 Task: Look for space in Ironville, United States from 12th July, 2023 to 16th July, 2023 for 8 adults in price range Rs.10000 to Rs.16000. Place can be private room with 8 bedrooms having 8 beds and 8 bathrooms. Property type can be house, flat, guest house. Amenities needed are: wifi, TV, free parkinig on premises, gym, breakfast. Booking option can be shelf check-in. Required host language is English.
Action: Mouse moved to (403, 101)
Screenshot: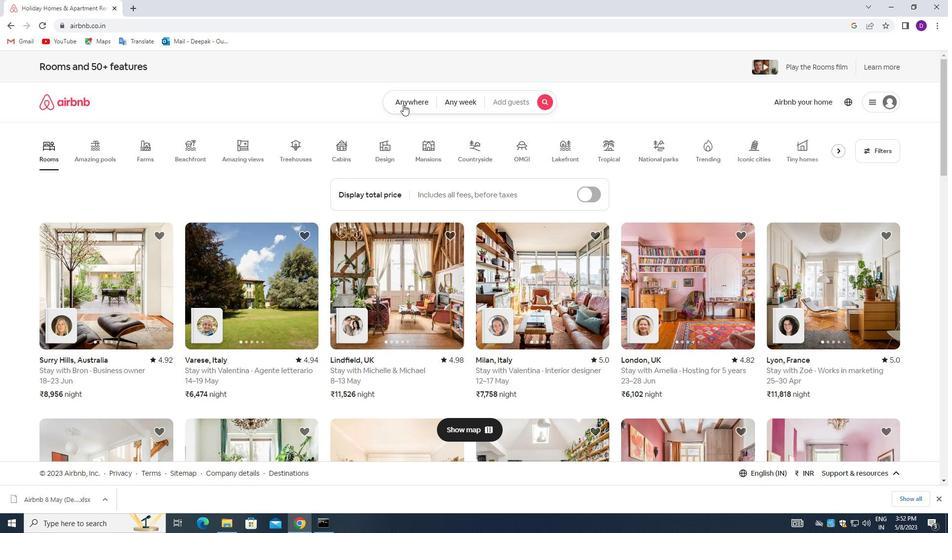 
Action: Mouse pressed left at (403, 101)
Screenshot: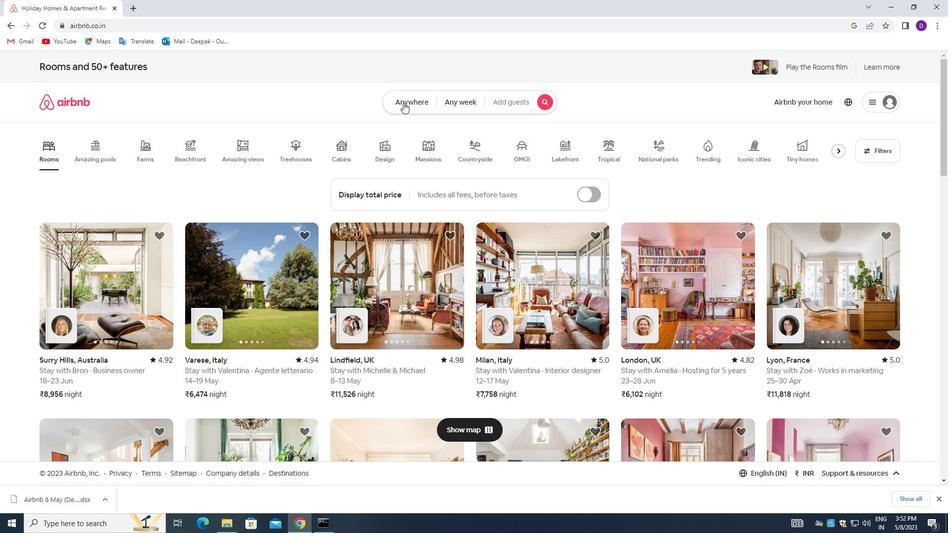 
Action: Mouse moved to (351, 143)
Screenshot: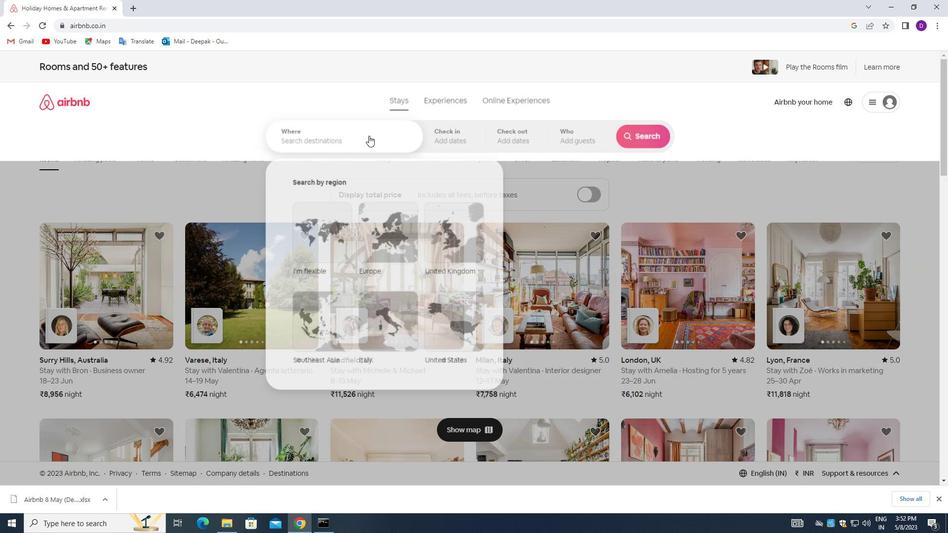 
Action: Mouse pressed left at (351, 143)
Screenshot: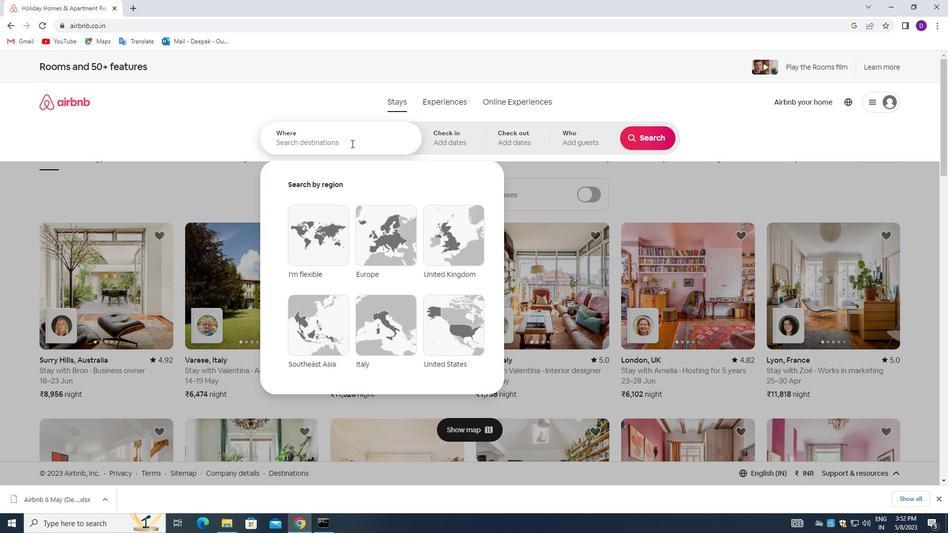 
Action: Mouse moved to (206, 184)
Screenshot: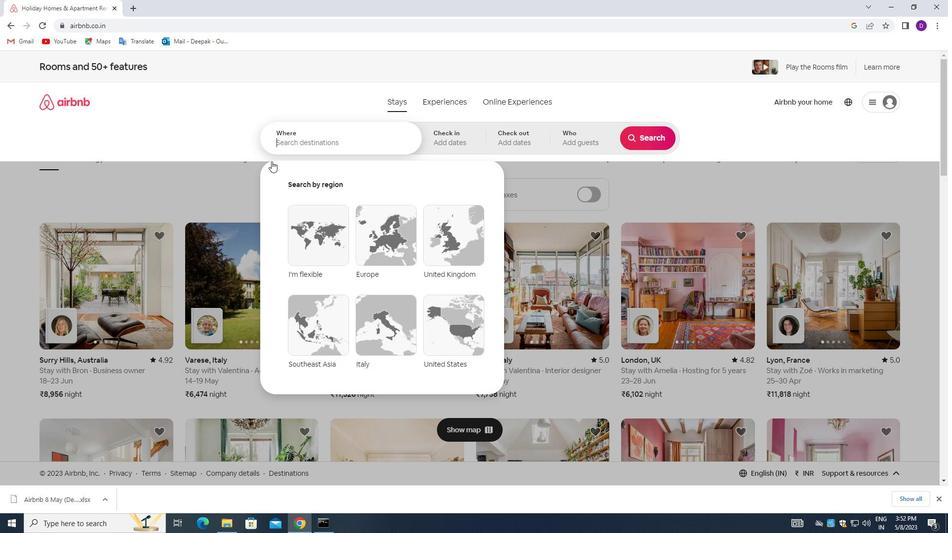 
Action: Key pressed <Key.shift>IRONVILLE,<Key.space><Key.shift>UNITED<Key.space><Key.shift_r>STATES<Key.enter>
Screenshot: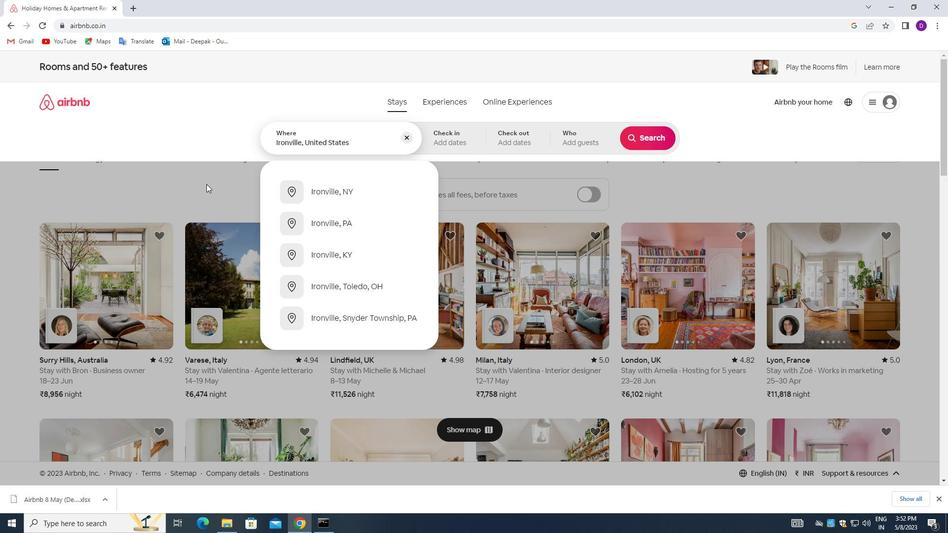 
Action: Mouse moved to (647, 217)
Screenshot: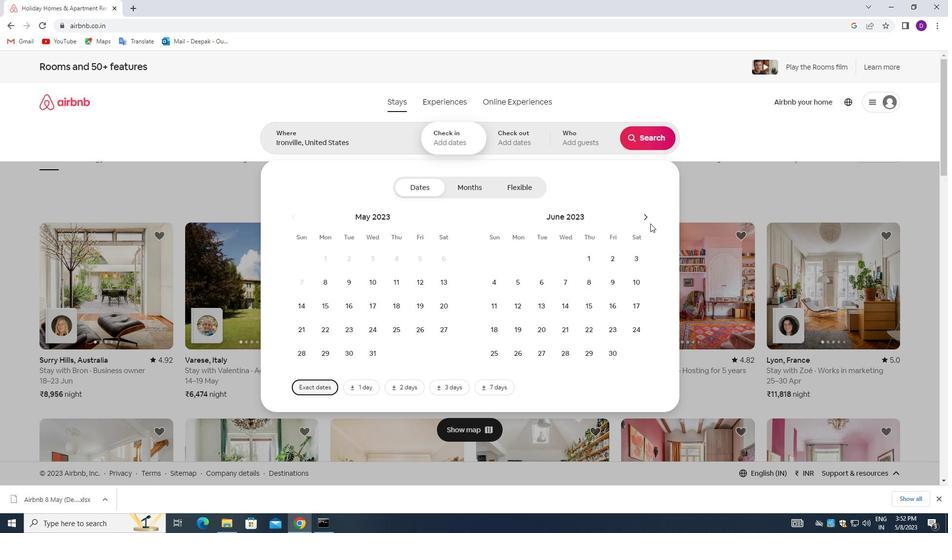 
Action: Mouse pressed left at (647, 217)
Screenshot: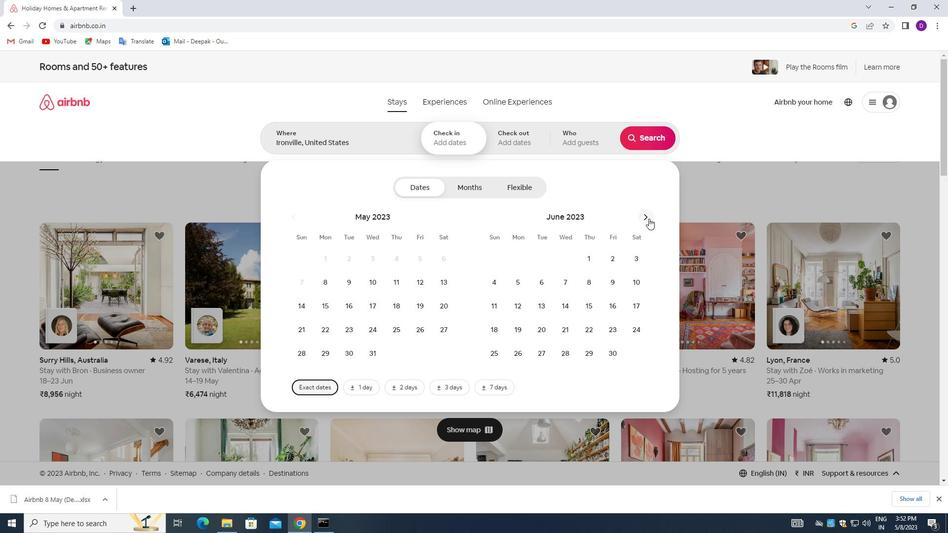 
Action: Mouse moved to (562, 304)
Screenshot: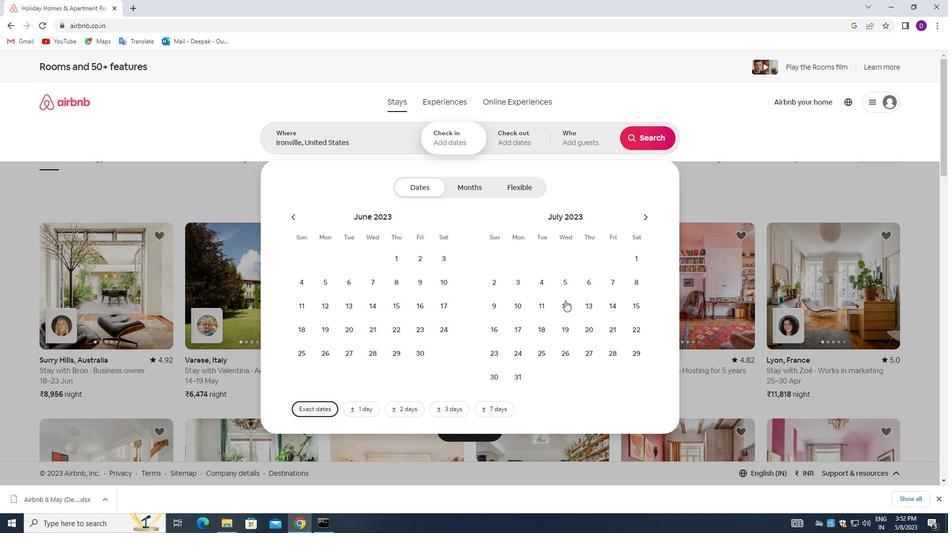 
Action: Mouse pressed left at (562, 304)
Screenshot: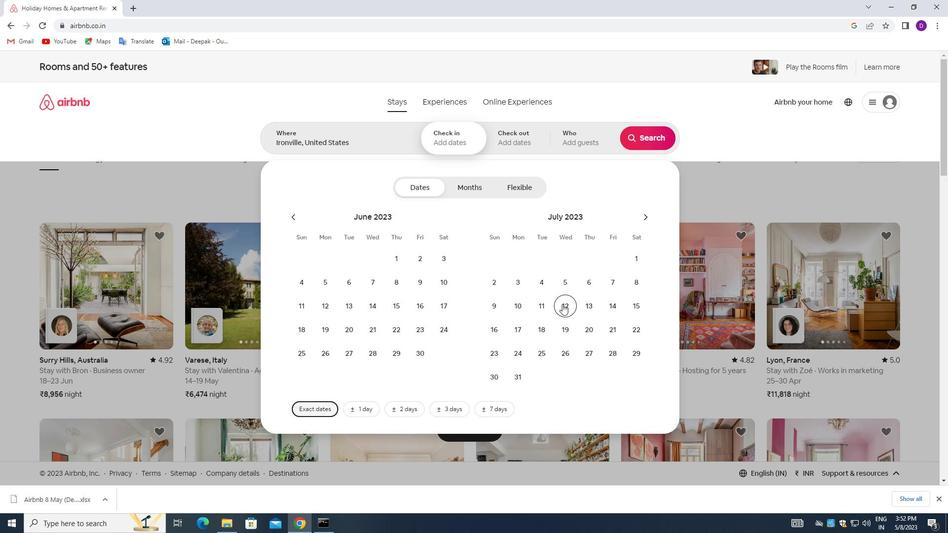 
Action: Mouse moved to (500, 327)
Screenshot: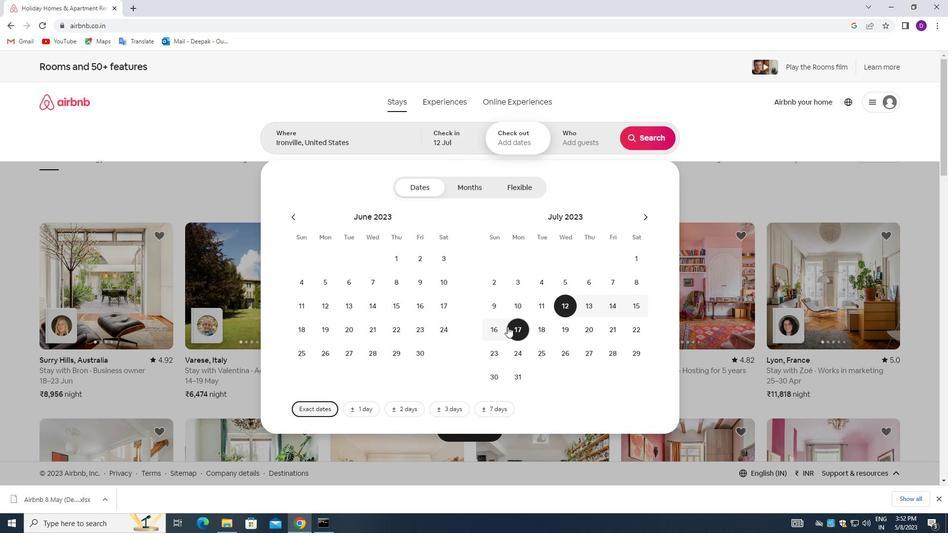
Action: Mouse pressed left at (500, 327)
Screenshot: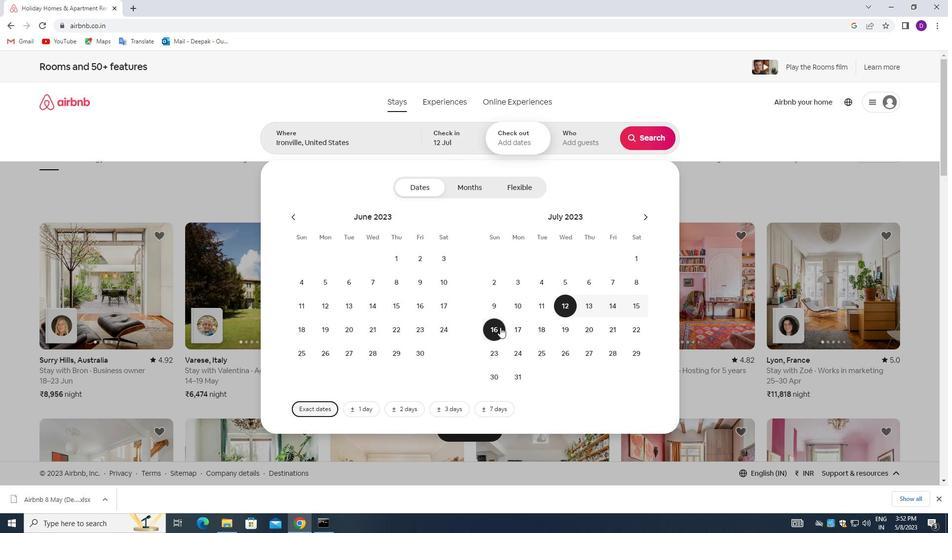 
Action: Mouse moved to (566, 141)
Screenshot: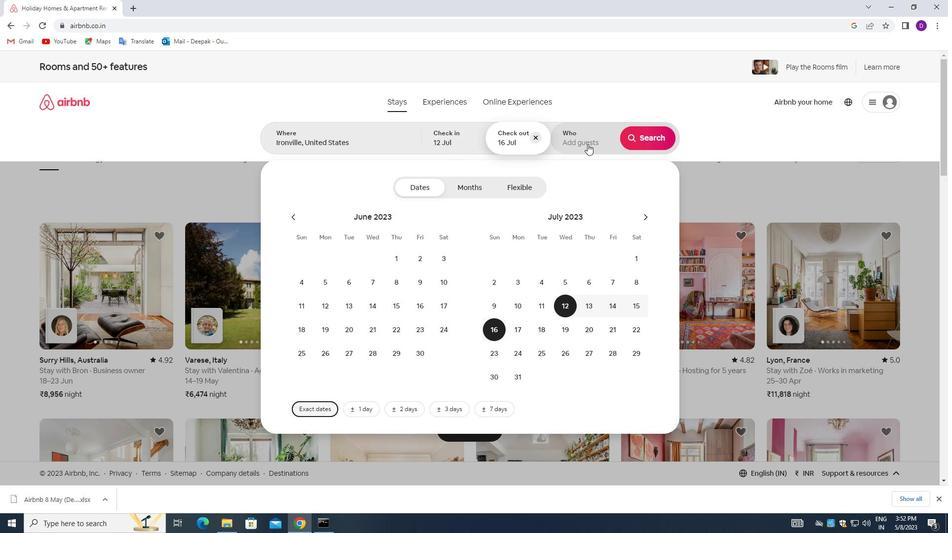 
Action: Mouse pressed left at (566, 141)
Screenshot: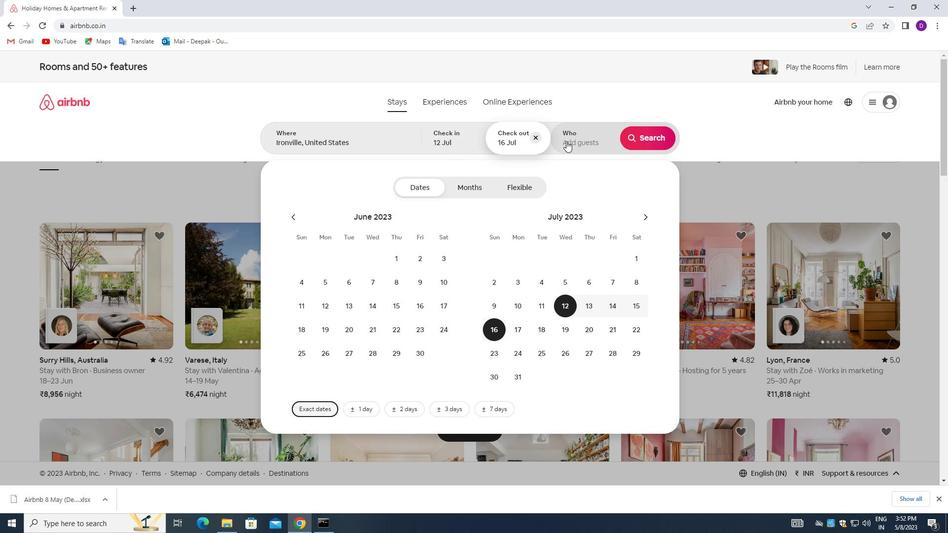 
Action: Mouse moved to (648, 190)
Screenshot: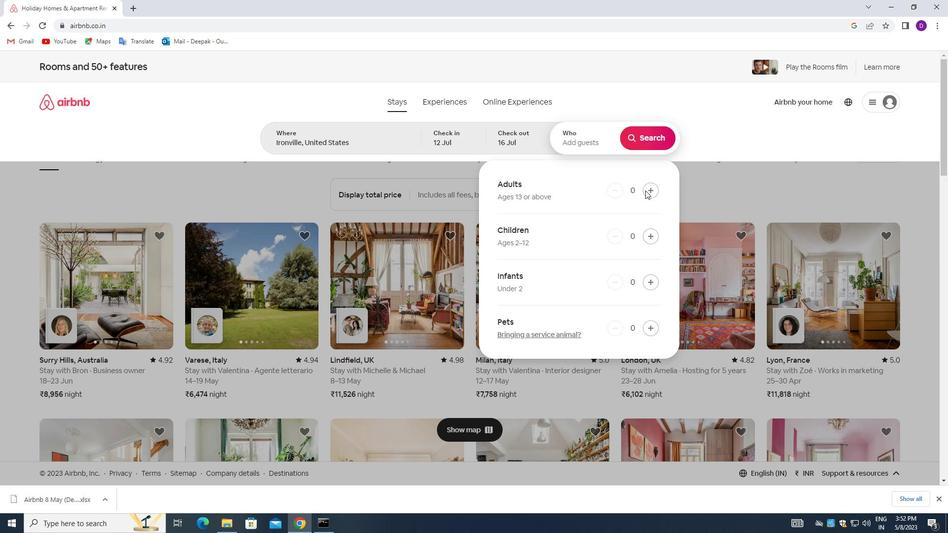 
Action: Mouse pressed left at (648, 190)
Screenshot: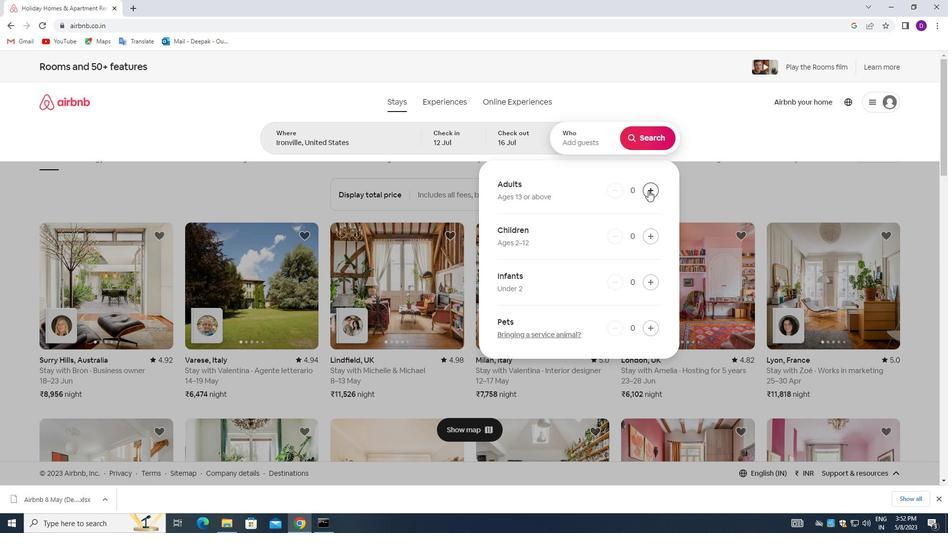 
Action: Mouse pressed left at (648, 190)
Screenshot: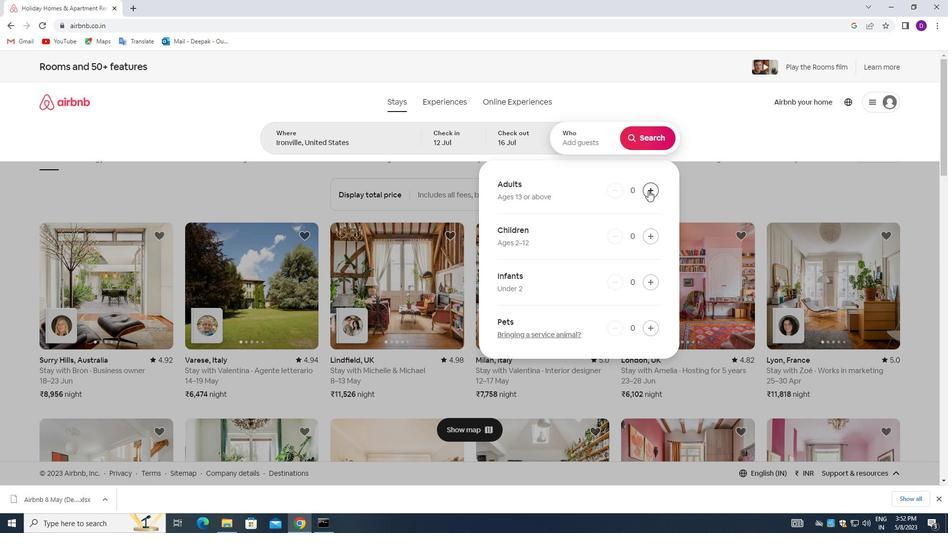 
Action: Mouse pressed left at (648, 190)
Screenshot: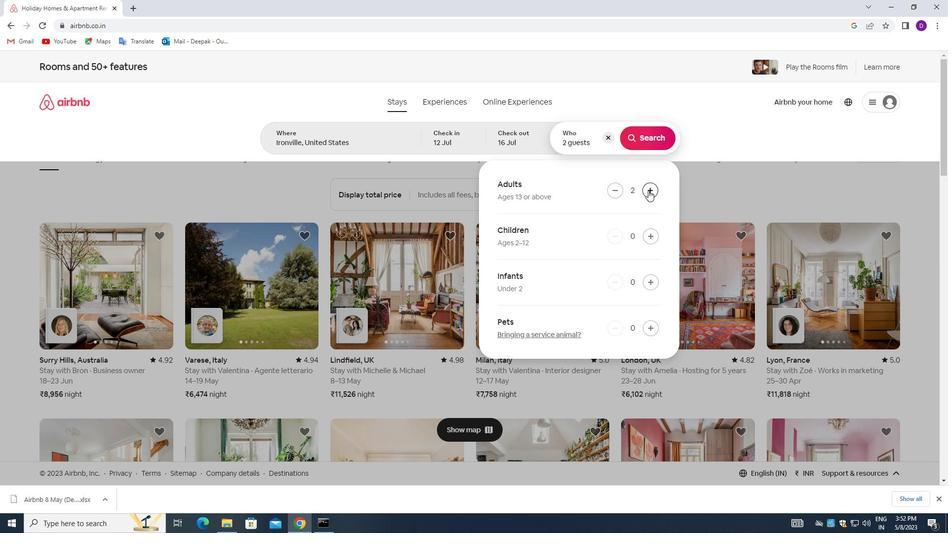 
Action: Mouse pressed left at (648, 190)
Screenshot: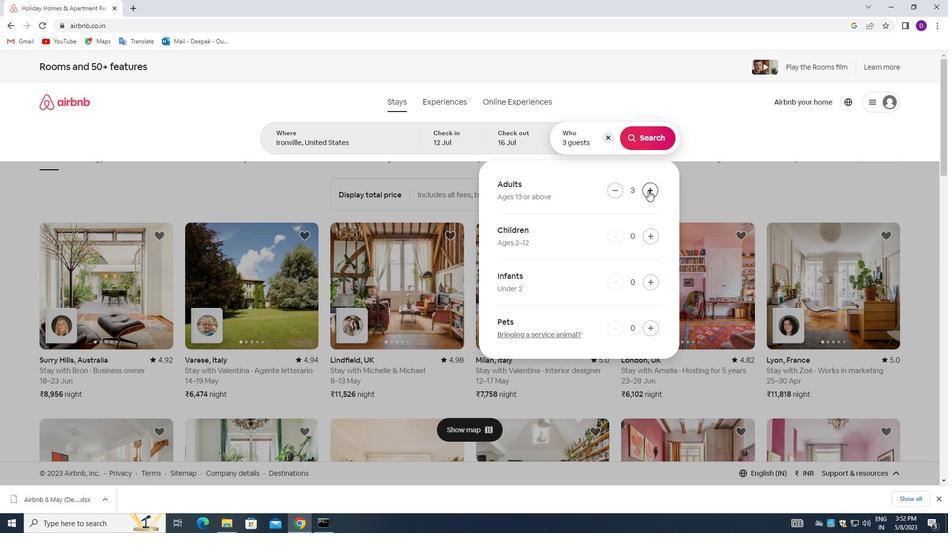 
Action: Mouse pressed left at (648, 190)
Screenshot: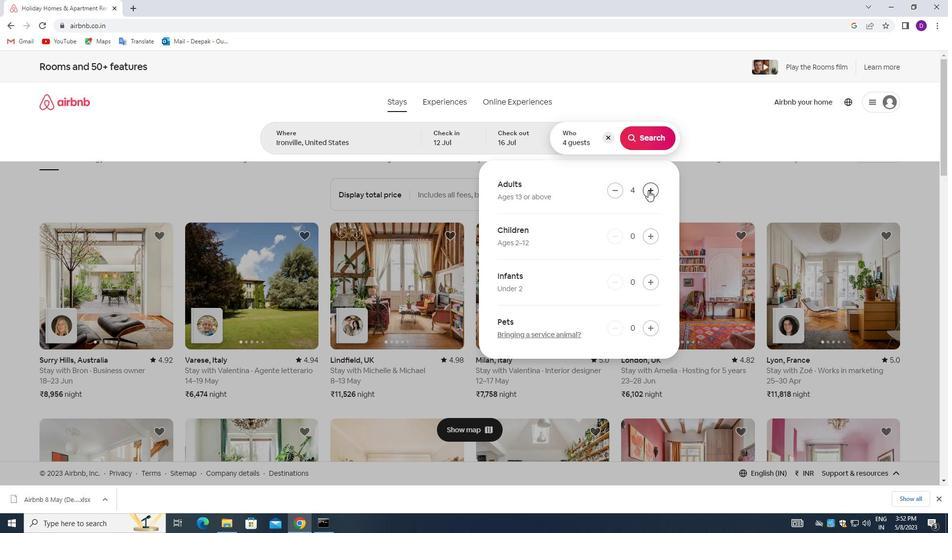 
Action: Mouse pressed left at (648, 190)
Screenshot: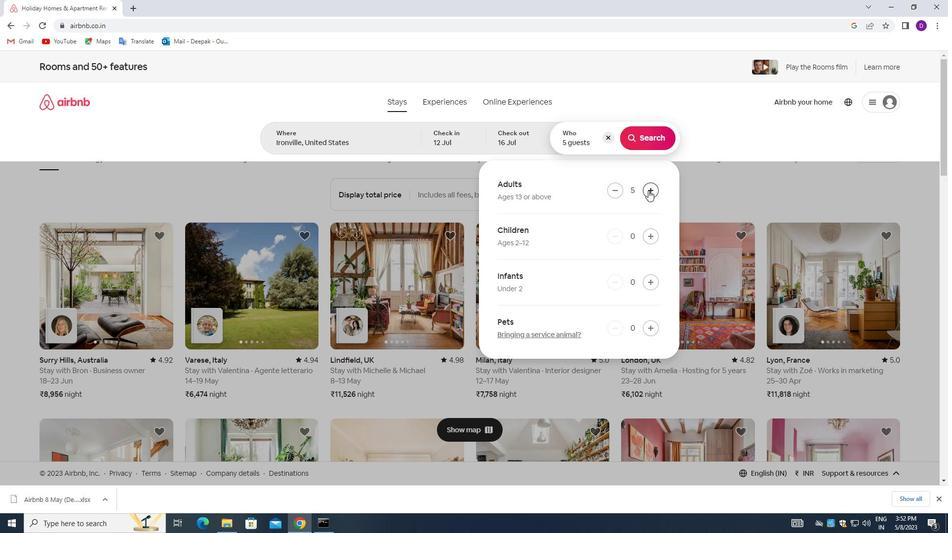 
Action: Mouse pressed left at (648, 190)
Screenshot: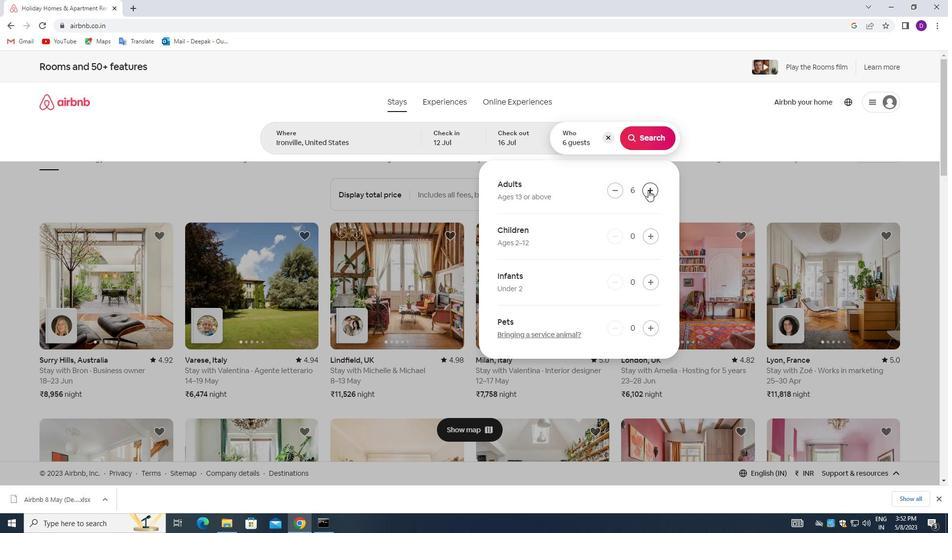 
Action: Mouse pressed left at (648, 190)
Screenshot: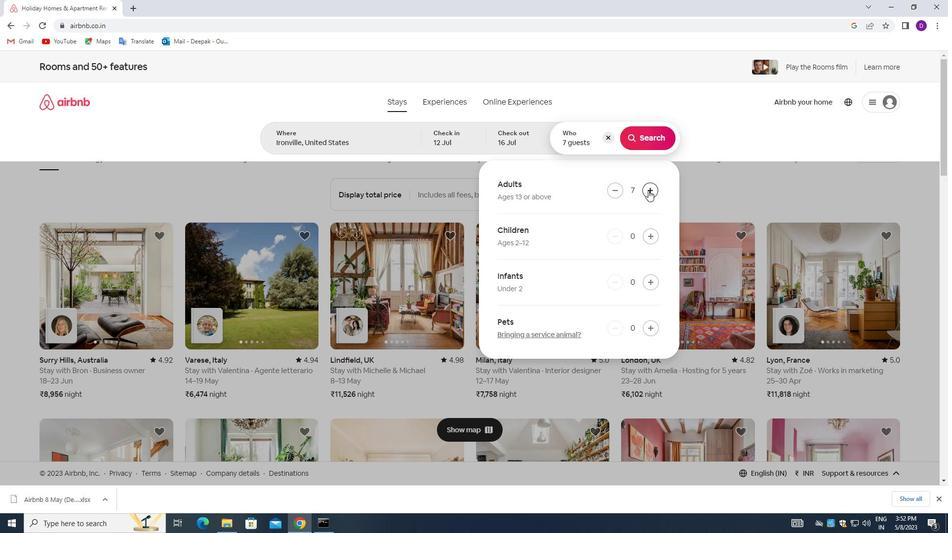 
Action: Mouse moved to (645, 134)
Screenshot: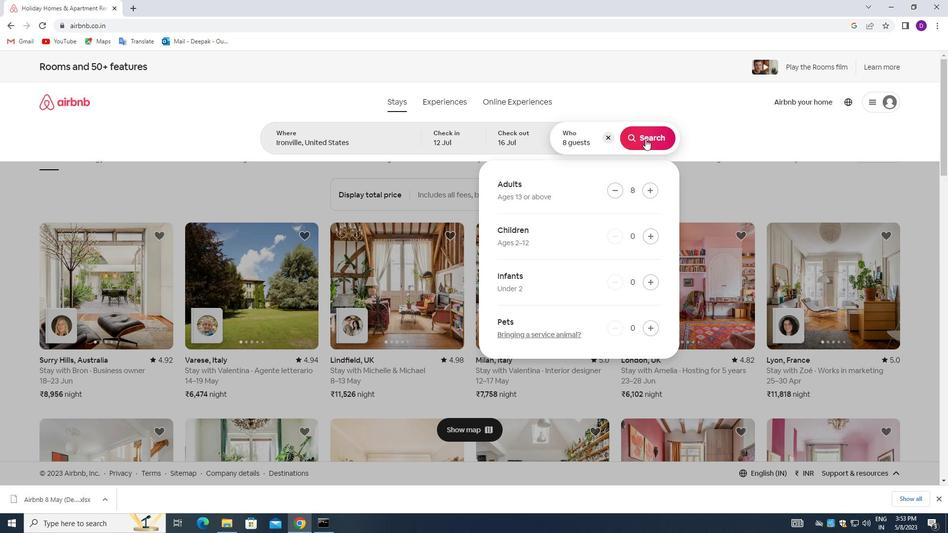 
Action: Mouse pressed left at (645, 134)
Screenshot: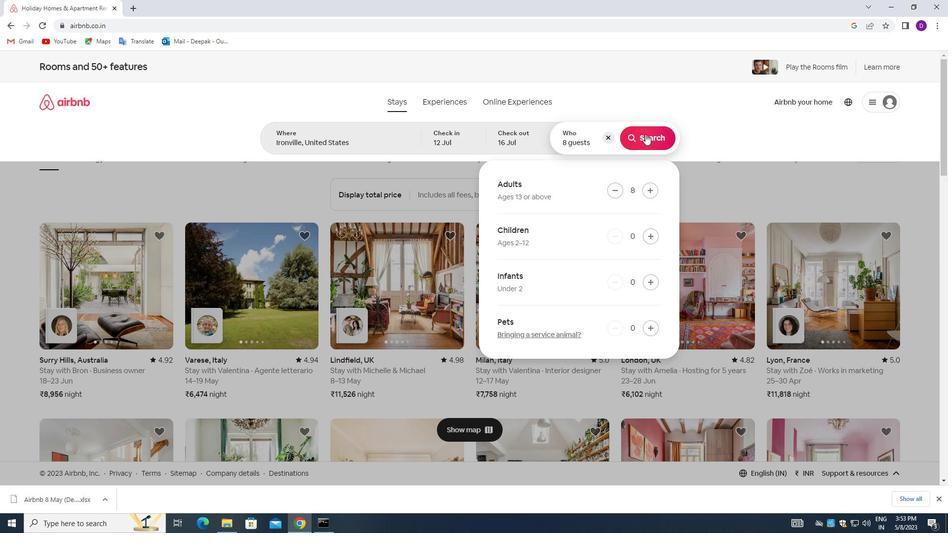 
Action: Mouse moved to (891, 105)
Screenshot: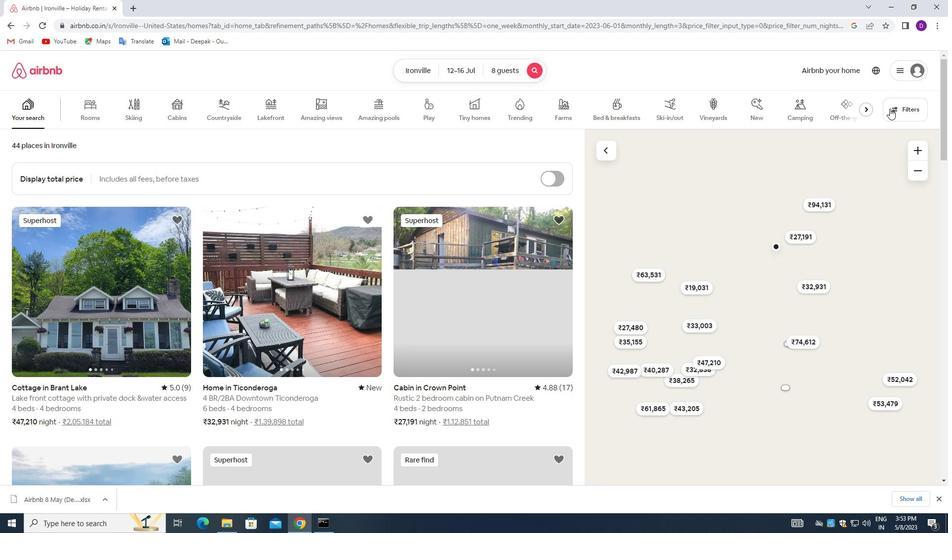 
Action: Mouse pressed left at (891, 105)
Screenshot: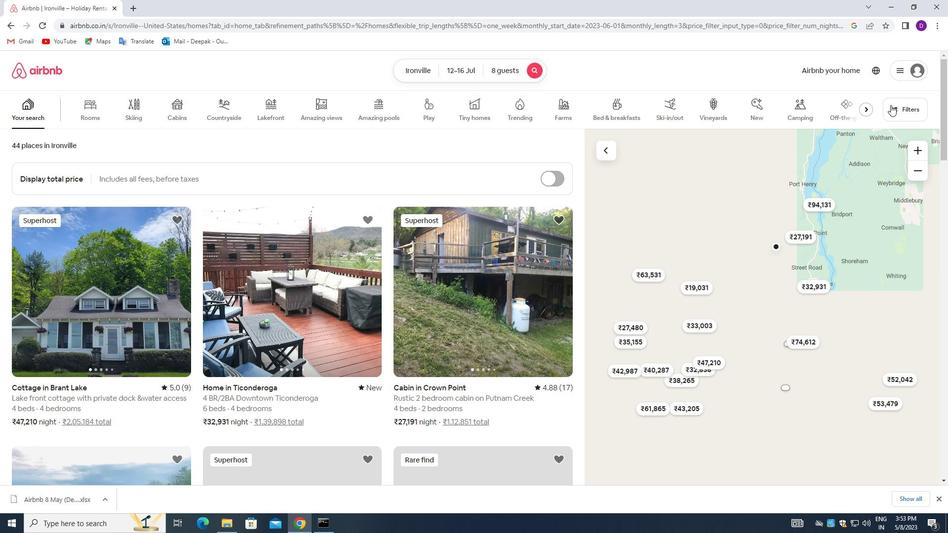 
Action: Mouse moved to (354, 353)
Screenshot: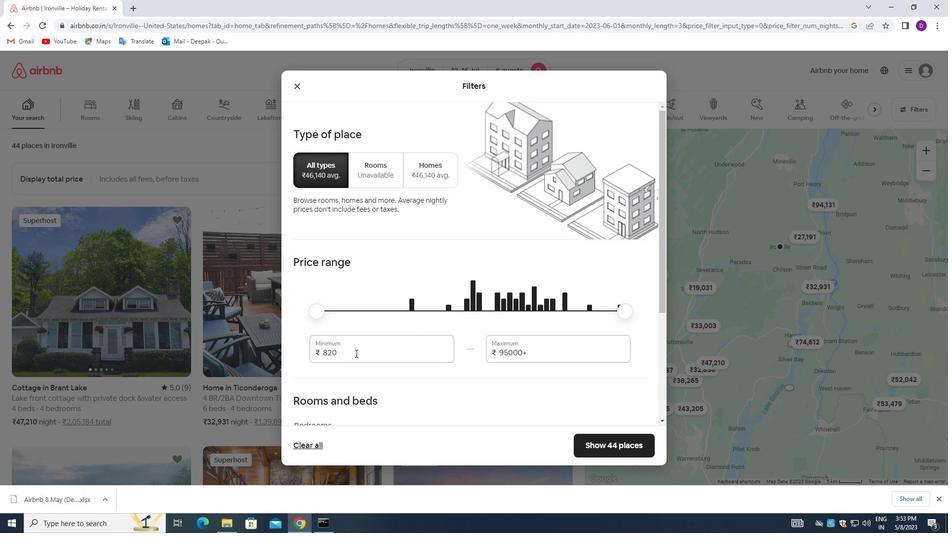 
Action: Mouse pressed left at (354, 353)
Screenshot: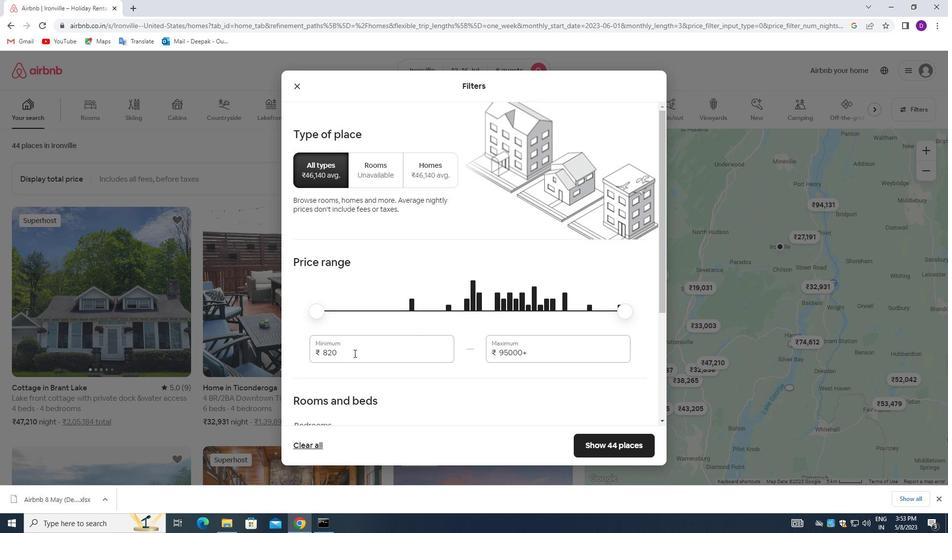 
Action: Mouse moved to (353, 353)
Screenshot: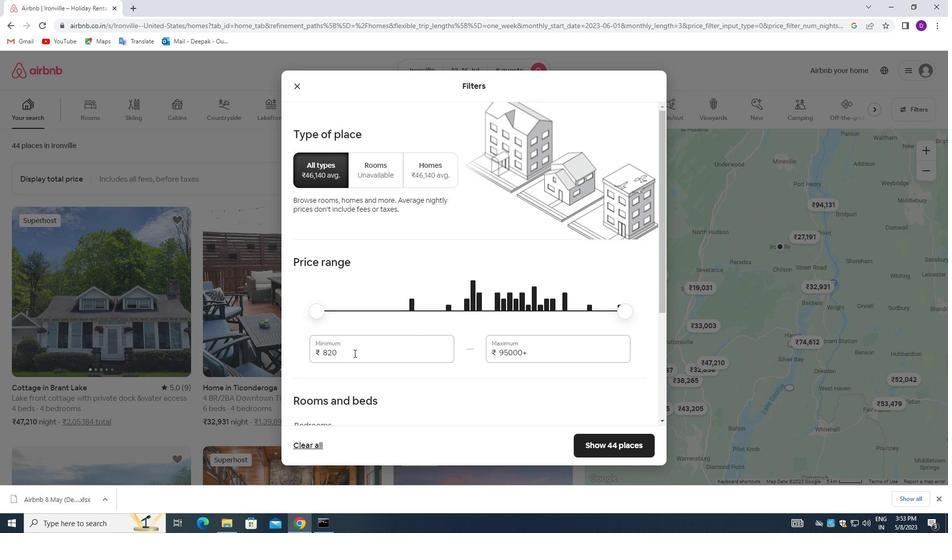 
Action: Mouse pressed left at (353, 353)
Screenshot: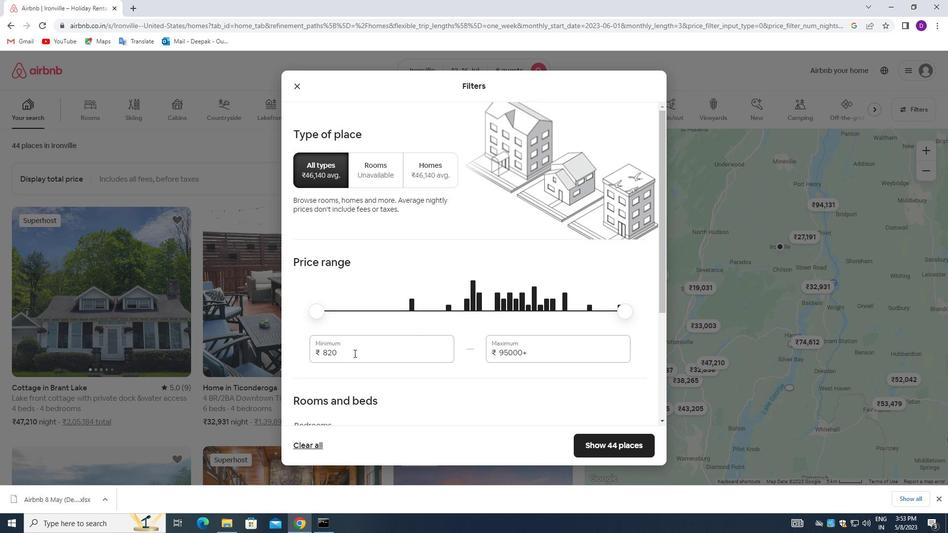 
Action: Mouse moved to (353, 292)
Screenshot: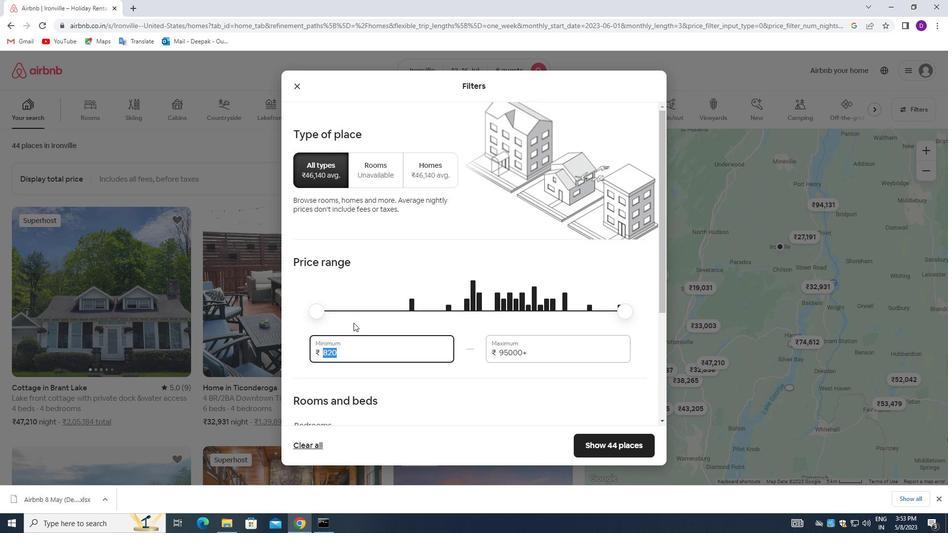 
Action: Key pressed 10000<Key.tab>16000
Screenshot: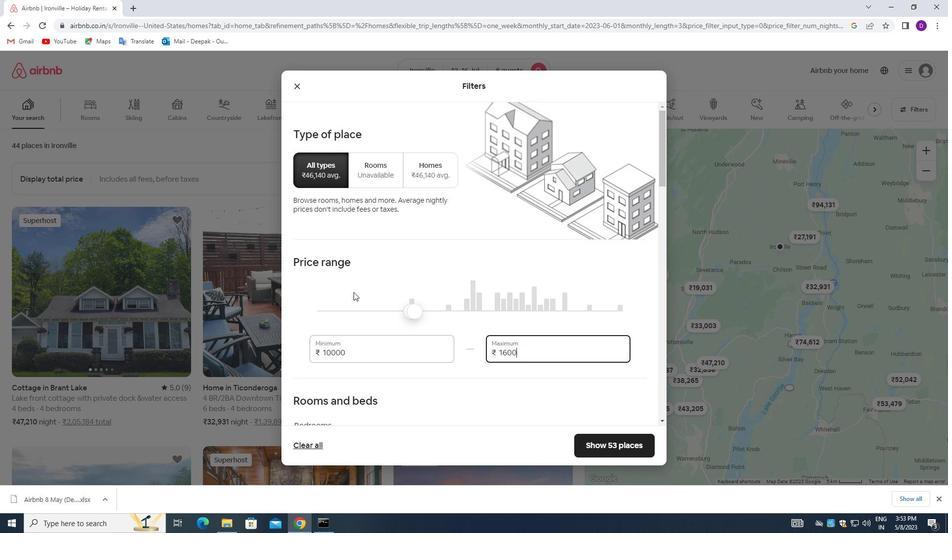 
Action: Mouse moved to (442, 294)
Screenshot: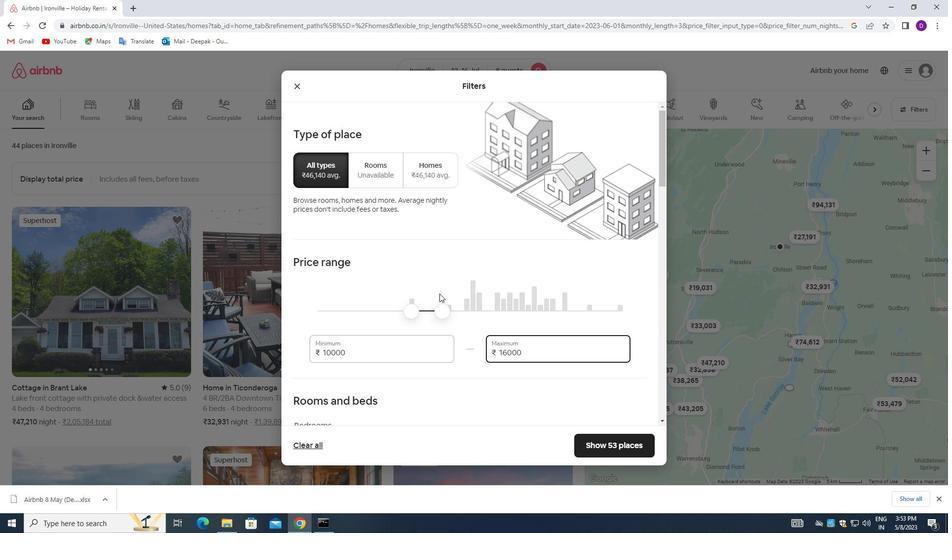 
Action: Mouse scrolled (442, 293) with delta (0, 0)
Screenshot: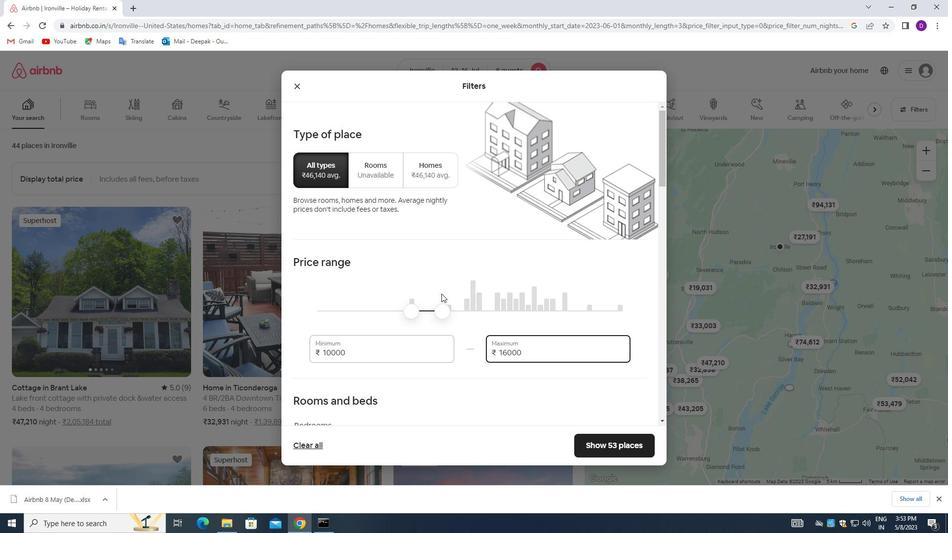 
Action: Mouse moved to (443, 294)
Screenshot: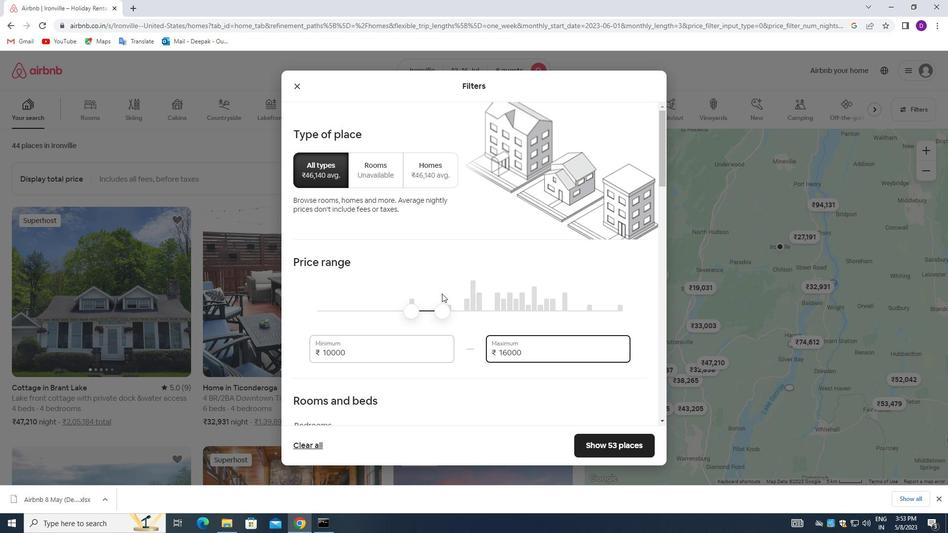 
Action: Mouse scrolled (443, 294) with delta (0, 0)
Screenshot: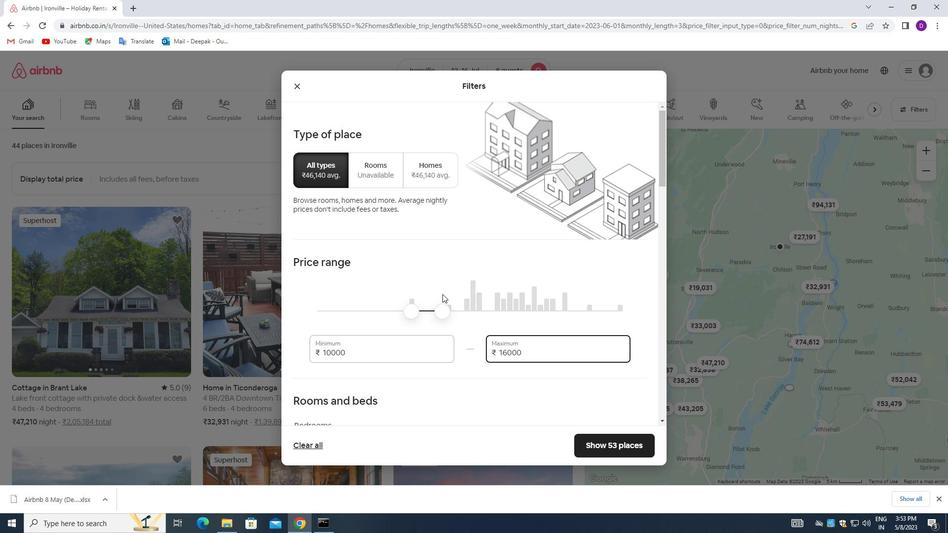 
Action: Mouse scrolled (443, 294) with delta (0, 0)
Screenshot: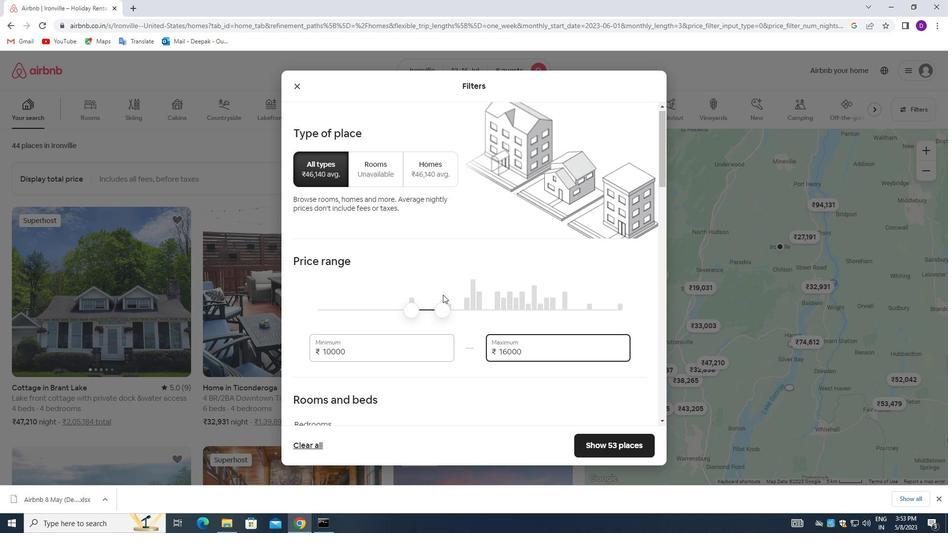 
Action: Mouse scrolled (443, 294) with delta (0, 0)
Screenshot: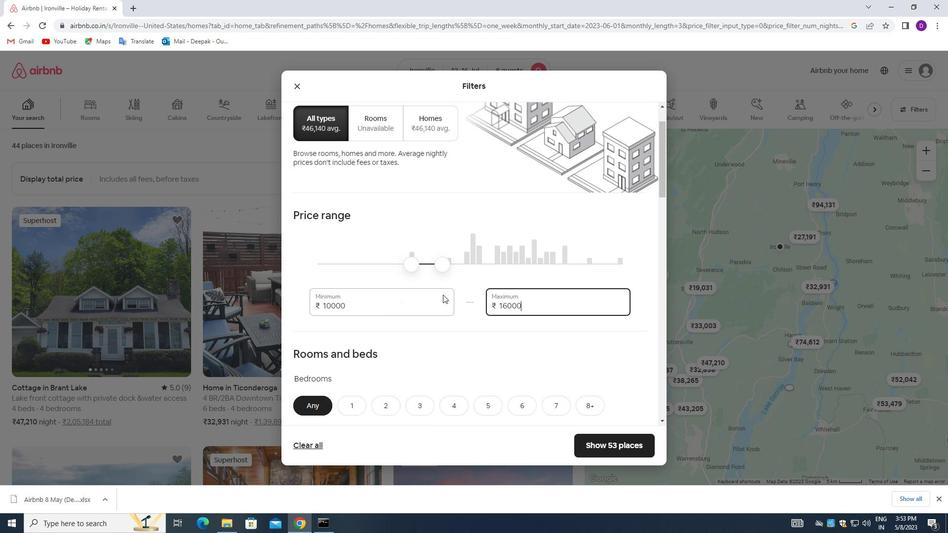 
Action: Mouse moved to (584, 256)
Screenshot: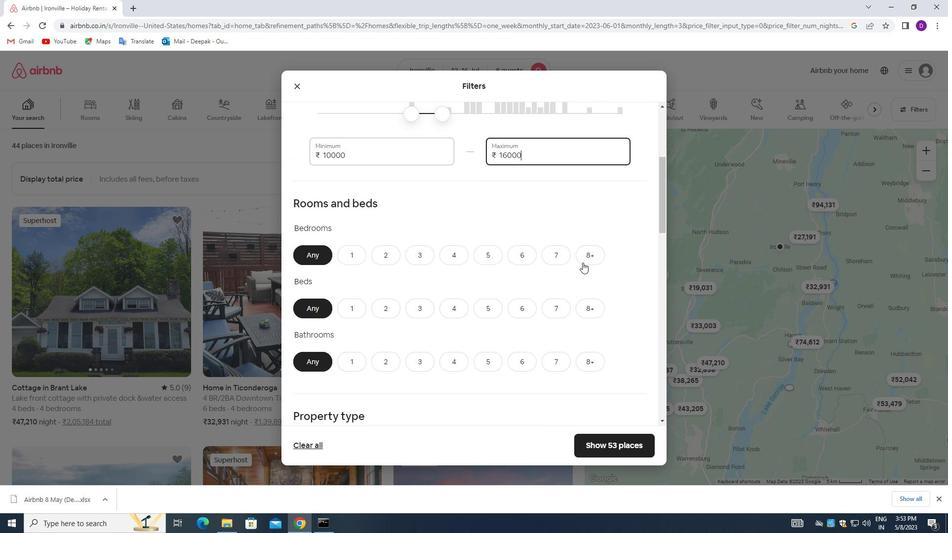 
Action: Mouse pressed left at (584, 256)
Screenshot: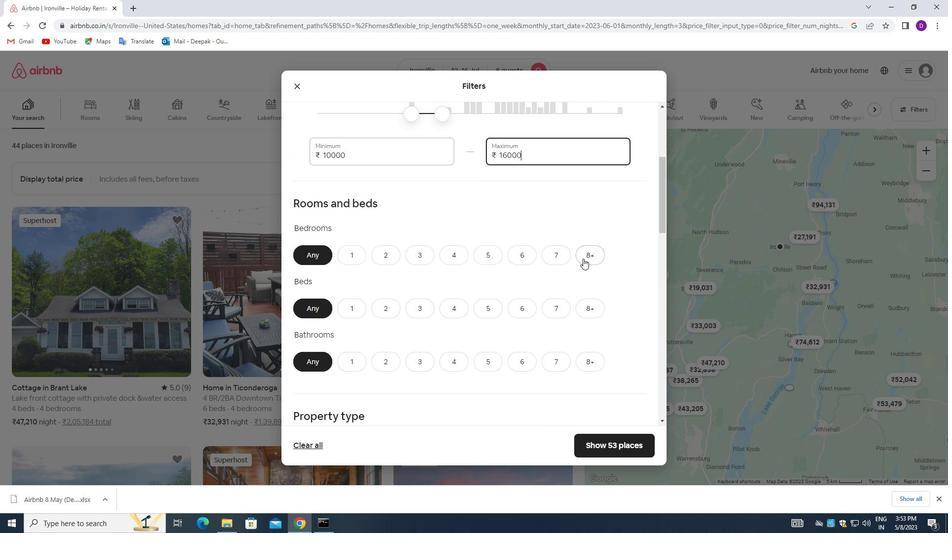 
Action: Mouse moved to (580, 305)
Screenshot: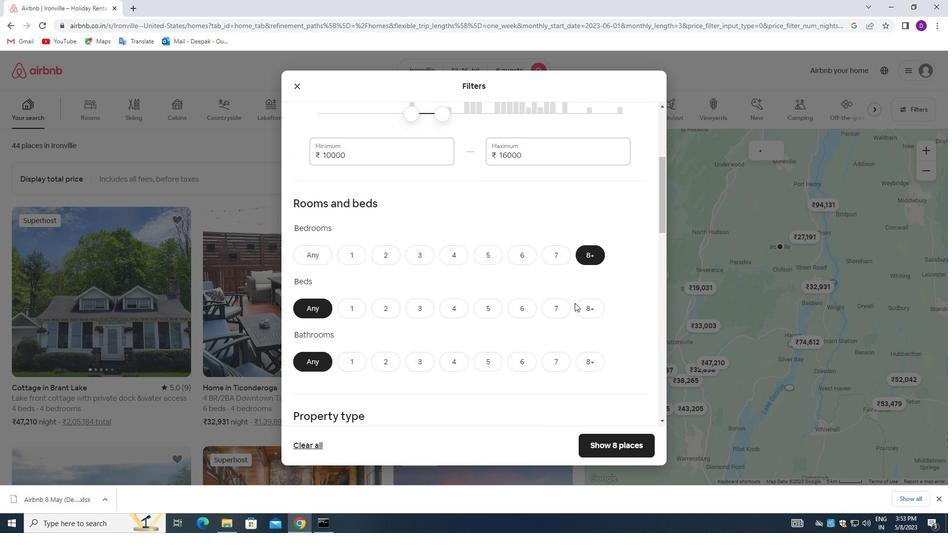 
Action: Mouse pressed left at (580, 305)
Screenshot: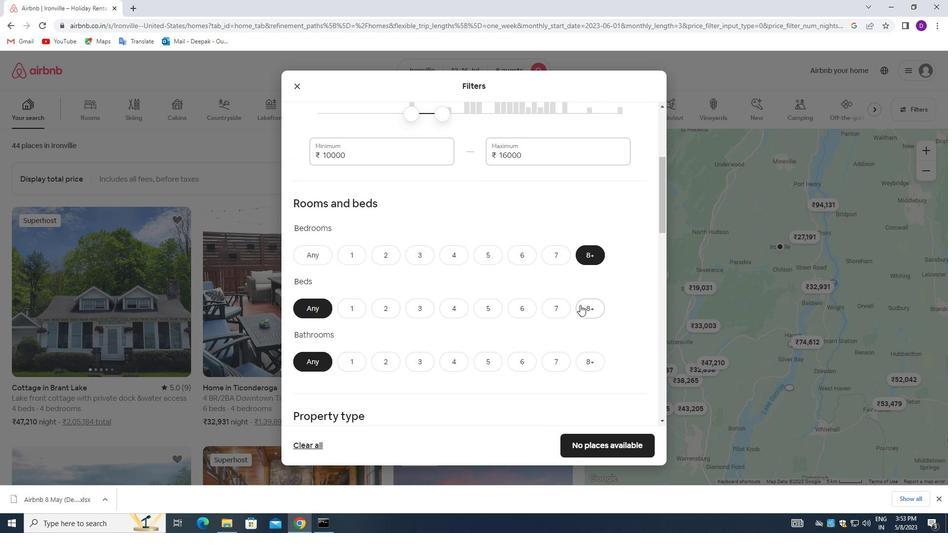 
Action: Mouse moved to (589, 358)
Screenshot: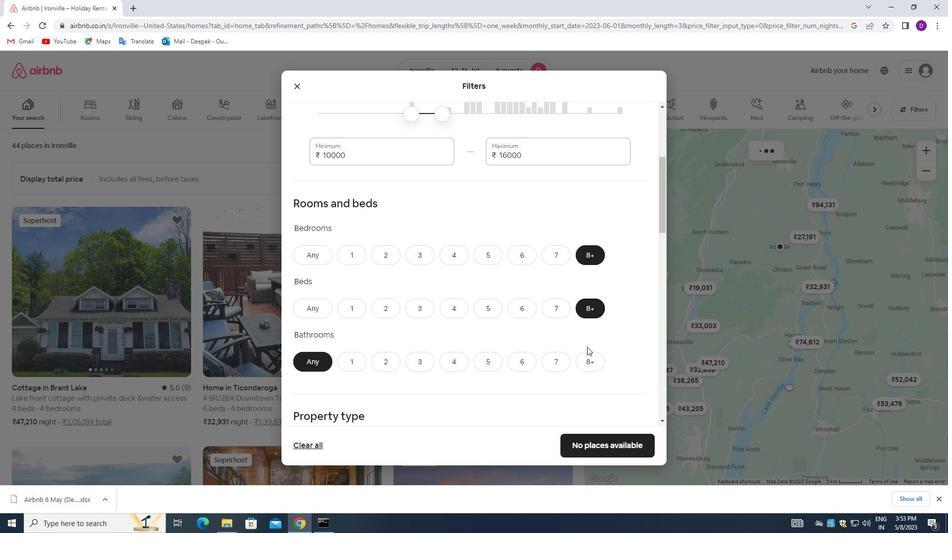 
Action: Mouse pressed left at (589, 358)
Screenshot: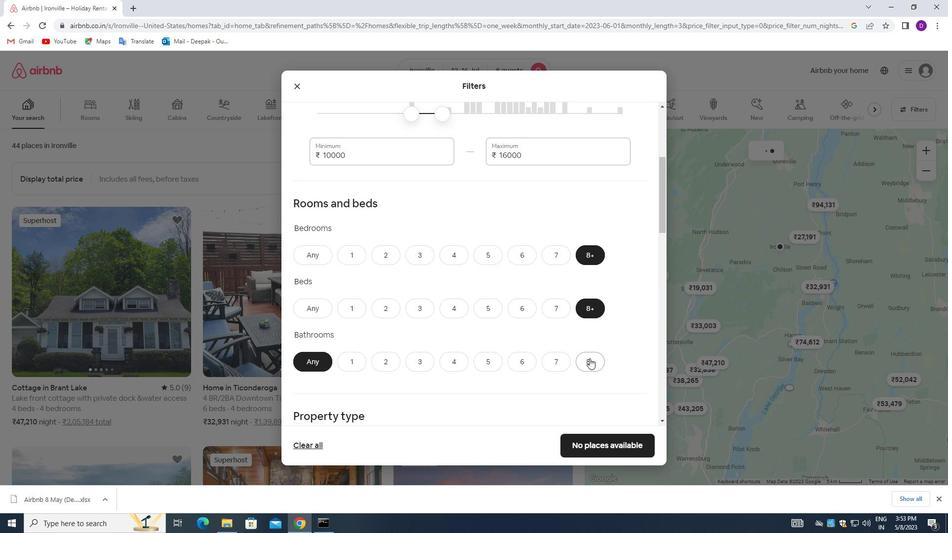 
Action: Mouse moved to (490, 285)
Screenshot: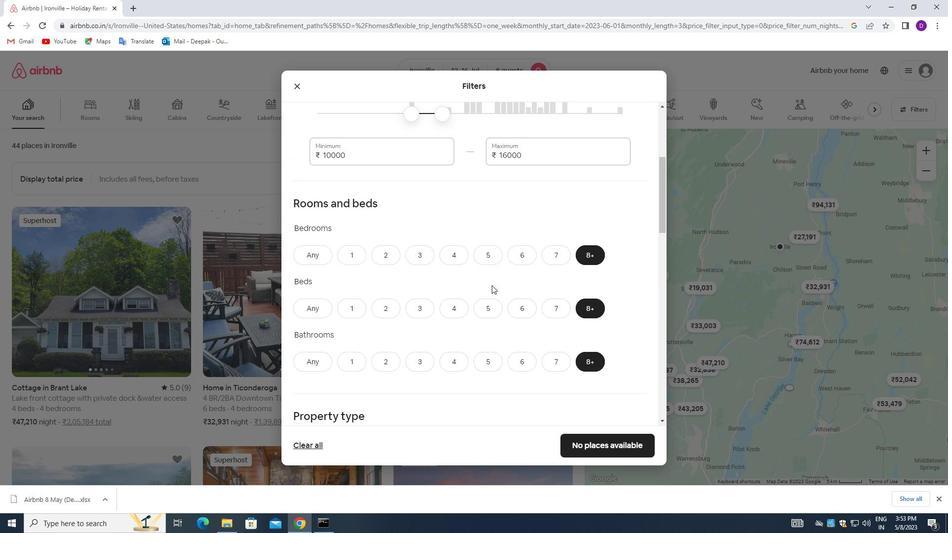 
Action: Mouse scrolled (490, 284) with delta (0, 0)
Screenshot: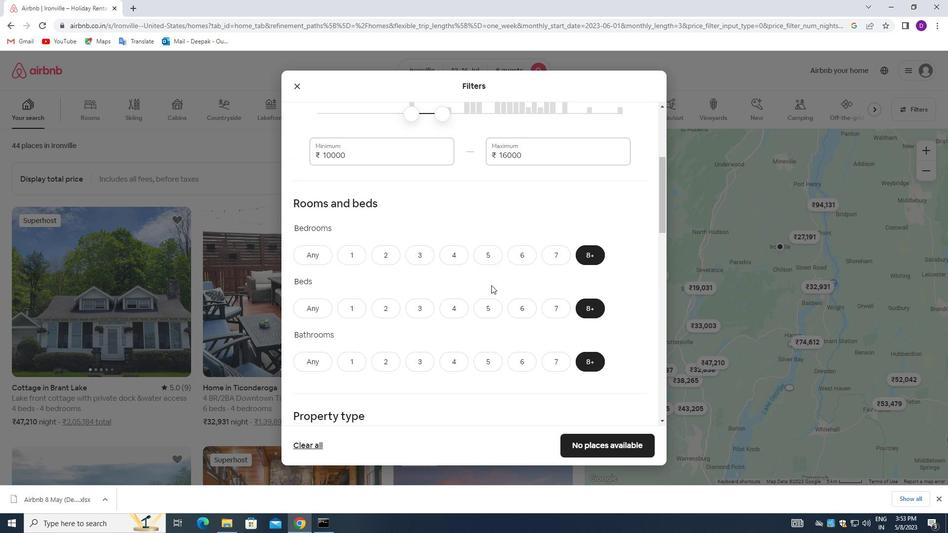 
Action: Mouse moved to (489, 285)
Screenshot: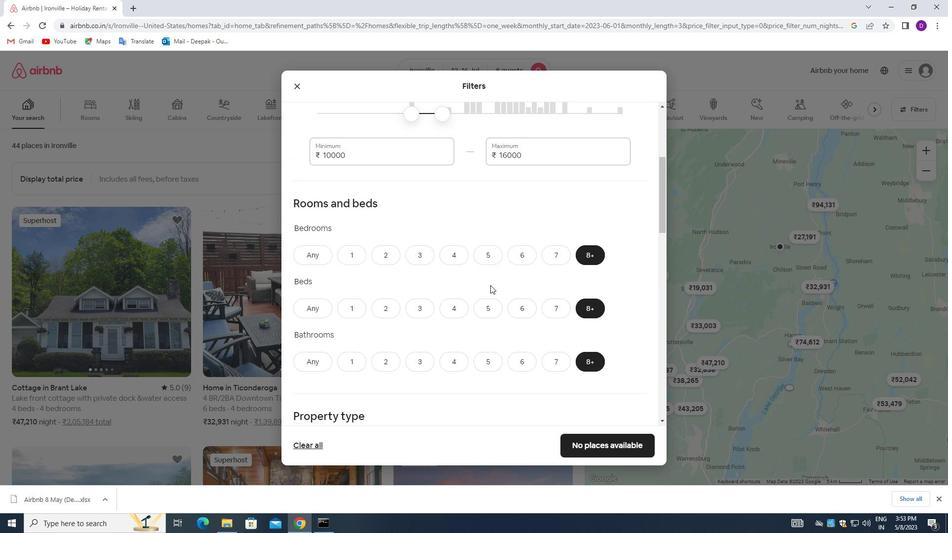 
Action: Mouse scrolled (489, 284) with delta (0, 0)
Screenshot: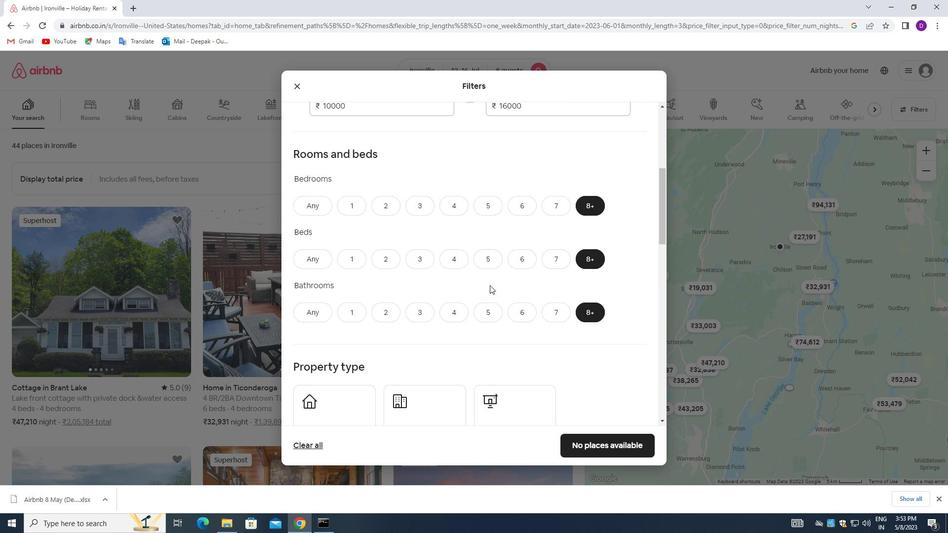 
Action: Mouse moved to (489, 285)
Screenshot: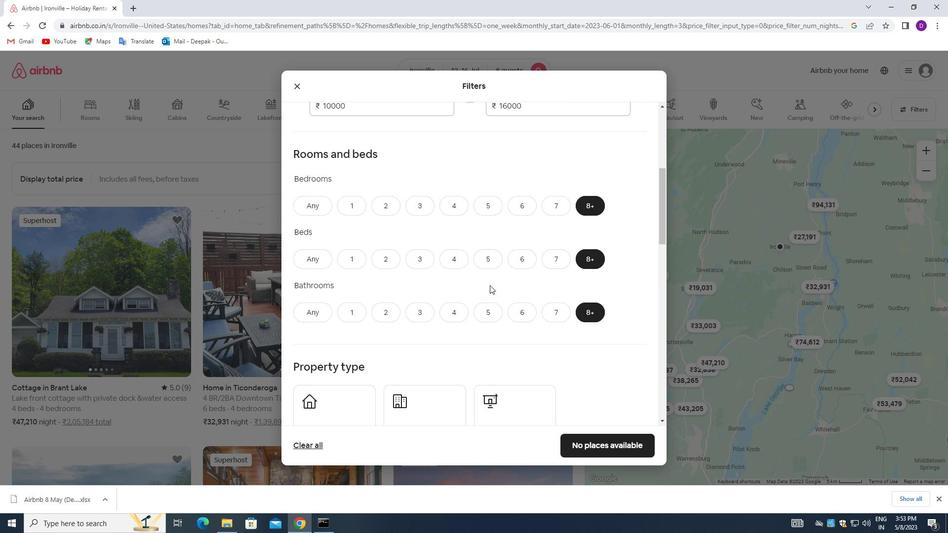 
Action: Mouse scrolled (489, 284) with delta (0, 0)
Screenshot: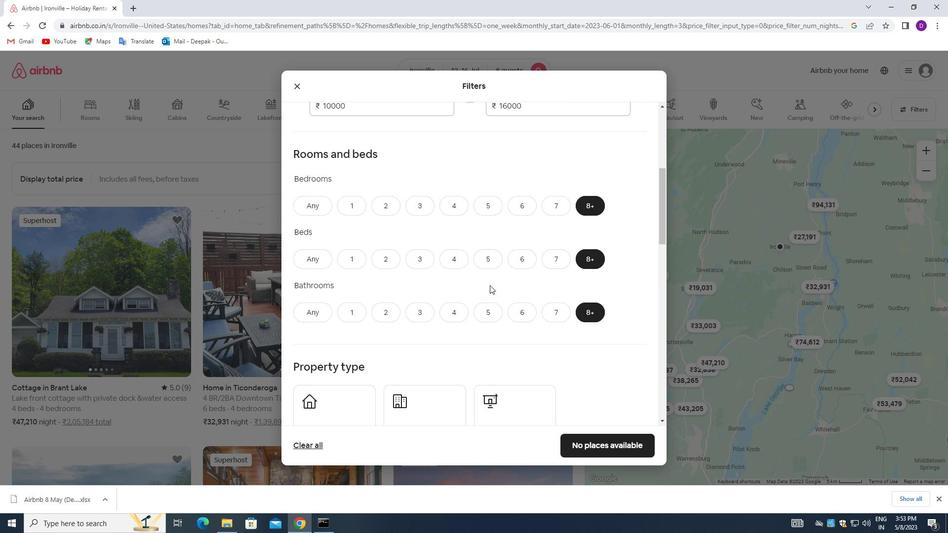 
Action: Mouse scrolled (489, 284) with delta (0, 0)
Screenshot: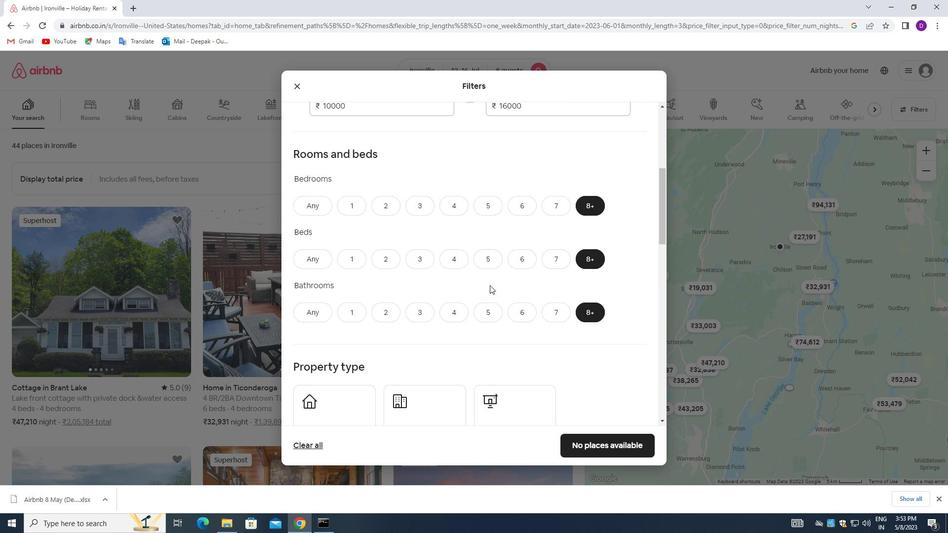 
Action: Mouse moved to (337, 264)
Screenshot: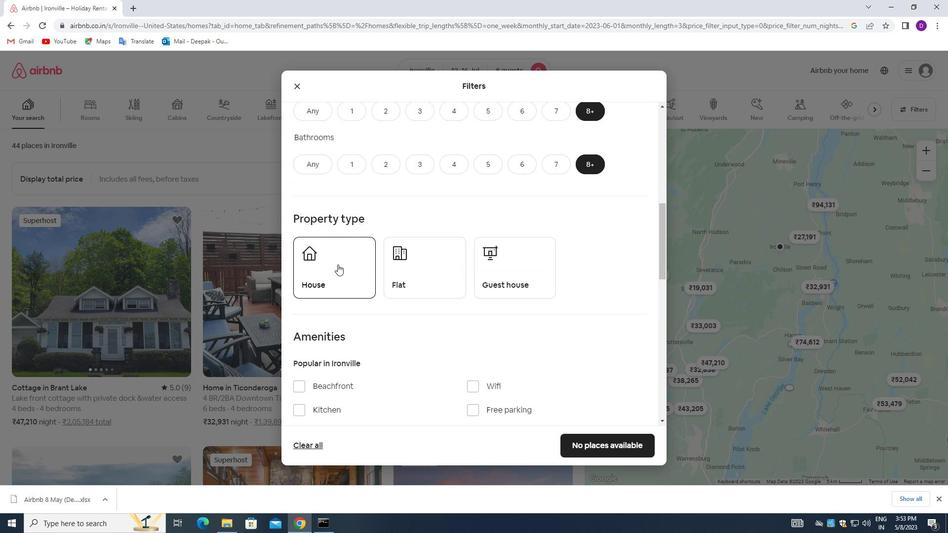 
Action: Mouse pressed left at (337, 264)
Screenshot: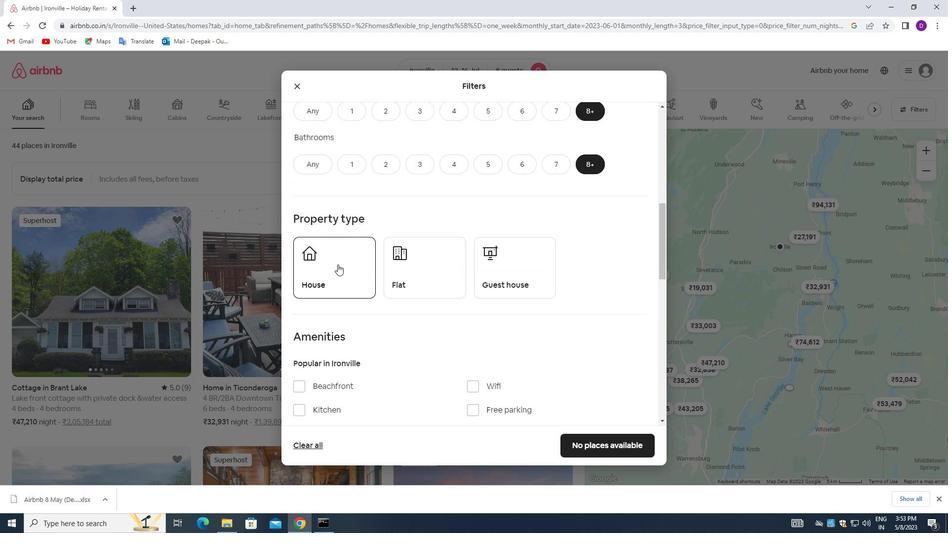 
Action: Mouse moved to (423, 278)
Screenshot: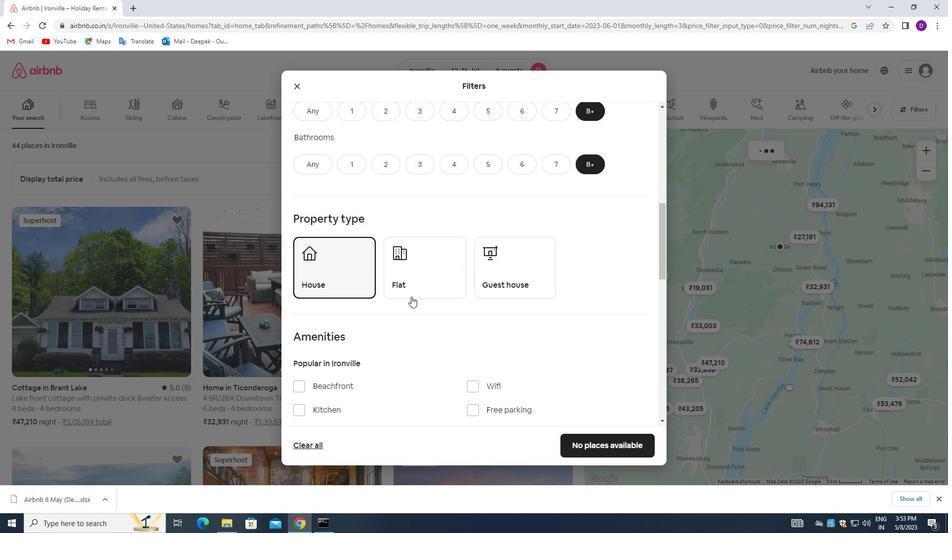 
Action: Mouse pressed left at (423, 278)
Screenshot: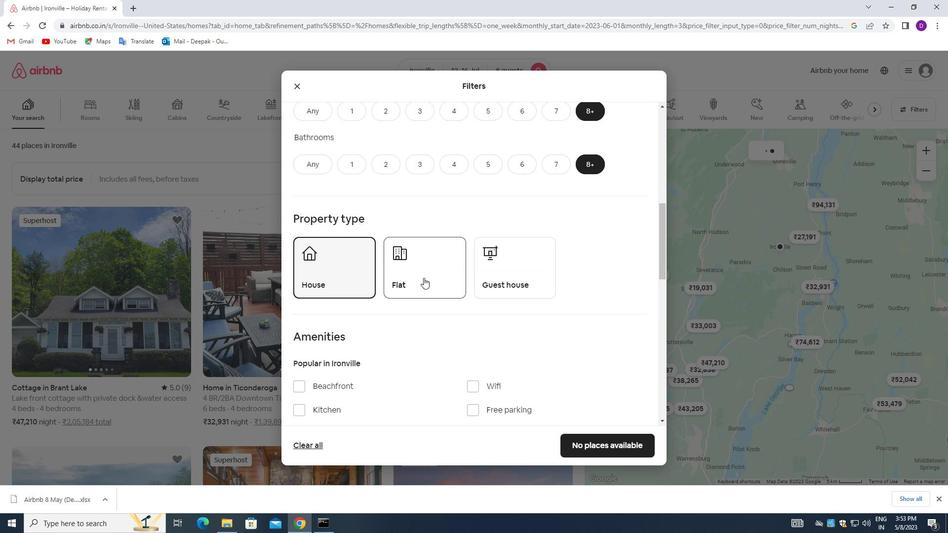 
Action: Mouse moved to (499, 270)
Screenshot: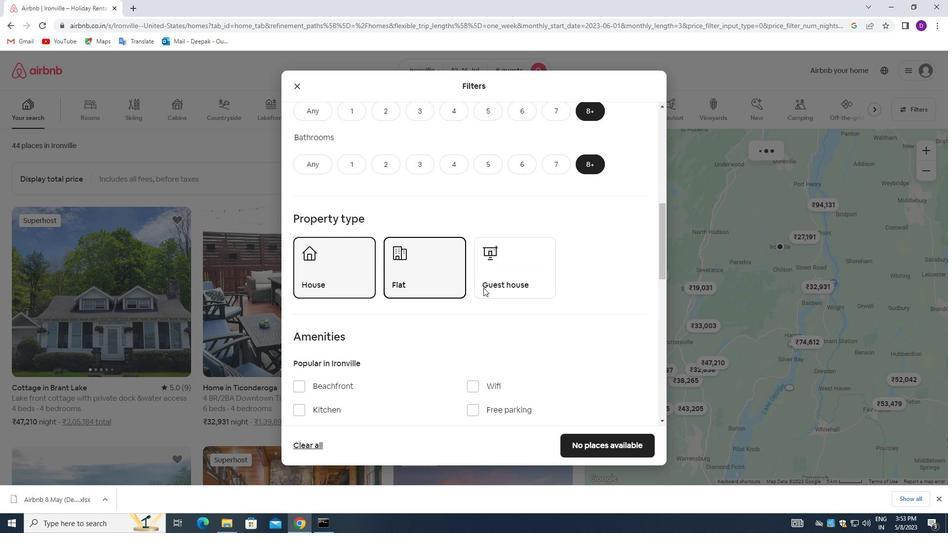 
Action: Mouse pressed left at (499, 270)
Screenshot: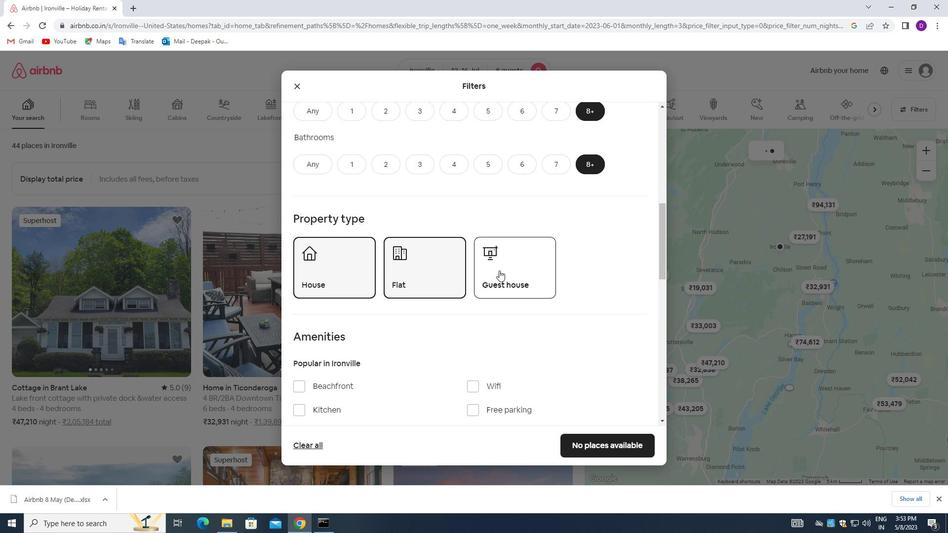 
Action: Mouse moved to (409, 291)
Screenshot: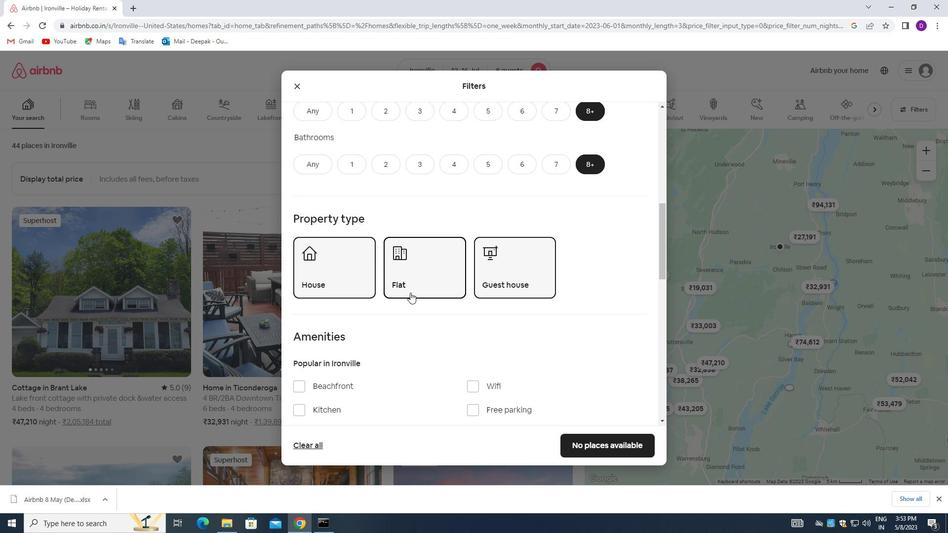 
Action: Mouse scrolled (409, 291) with delta (0, 0)
Screenshot: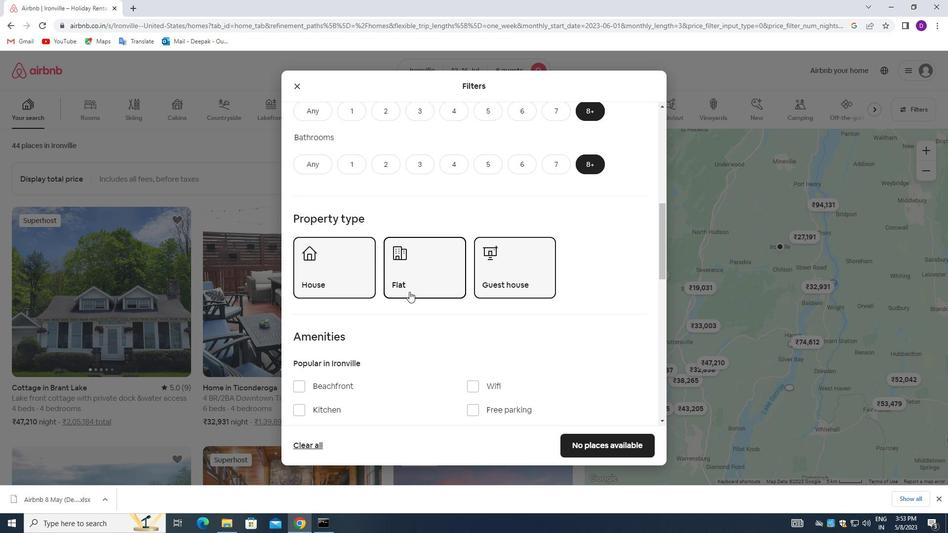 
Action: Mouse scrolled (409, 291) with delta (0, 0)
Screenshot: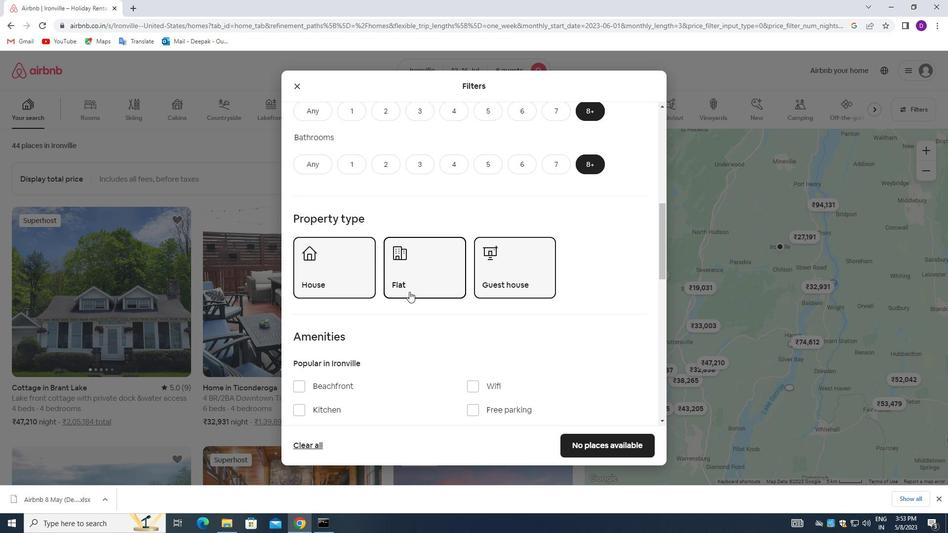 
Action: Mouse moved to (472, 285)
Screenshot: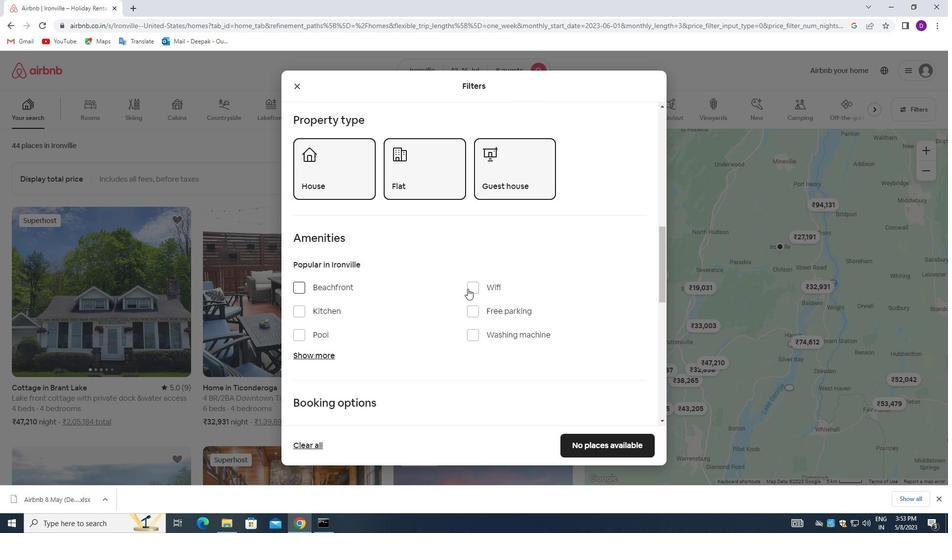 
Action: Mouse pressed left at (472, 285)
Screenshot: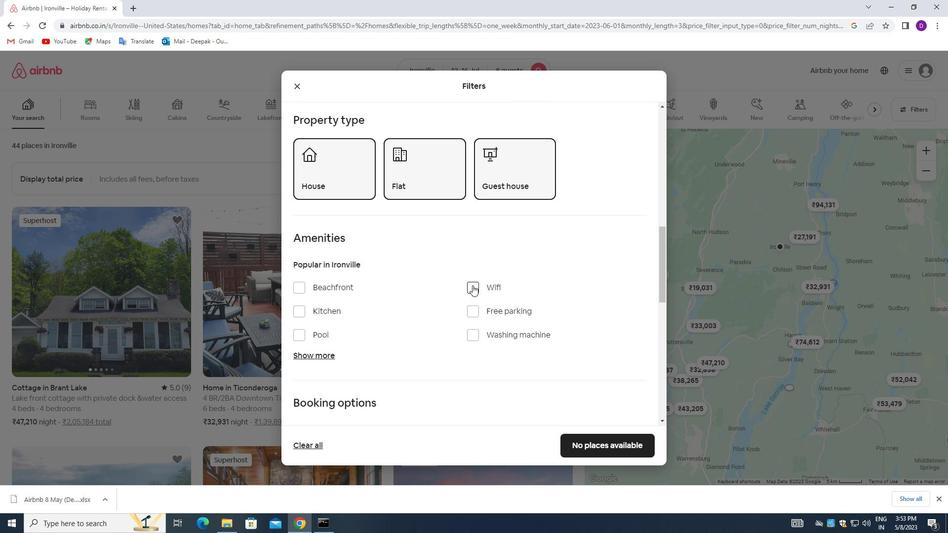 
Action: Mouse moved to (467, 311)
Screenshot: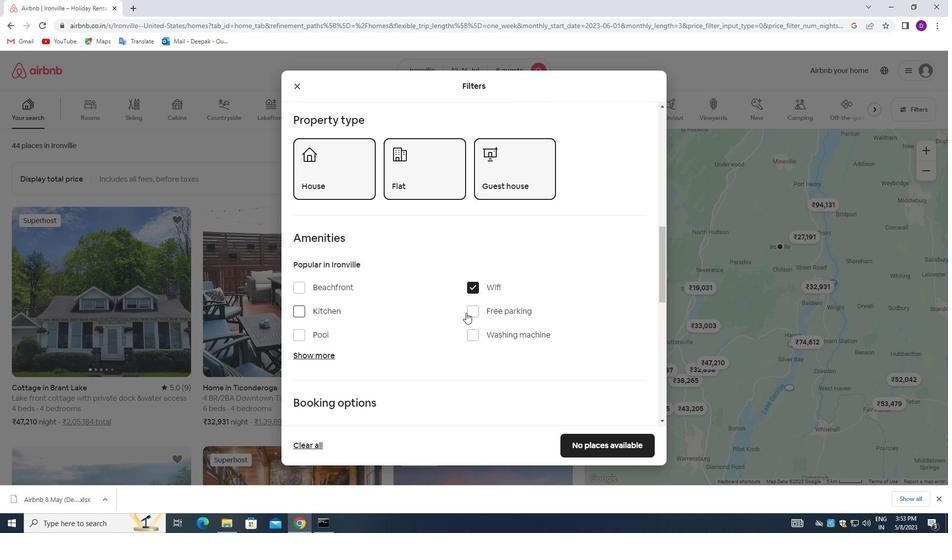 
Action: Mouse pressed left at (467, 311)
Screenshot: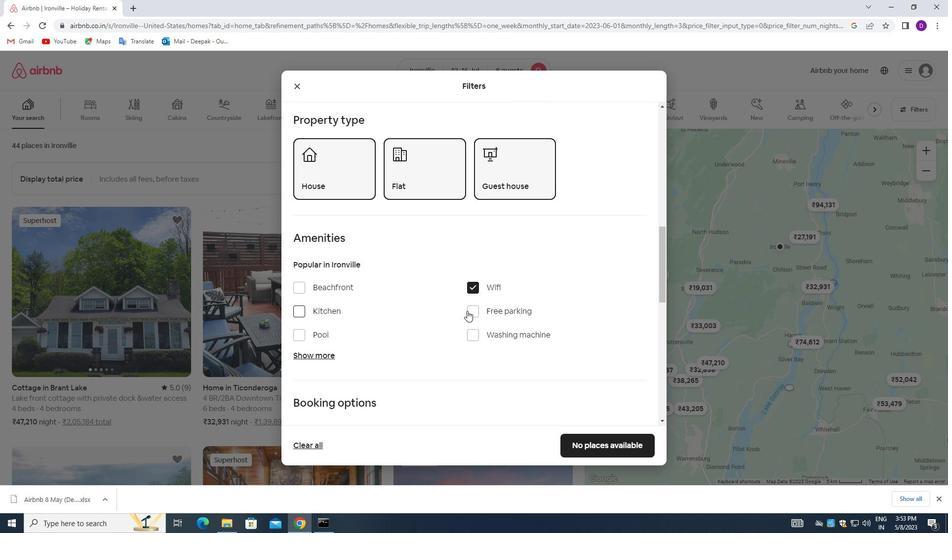 
Action: Mouse moved to (314, 356)
Screenshot: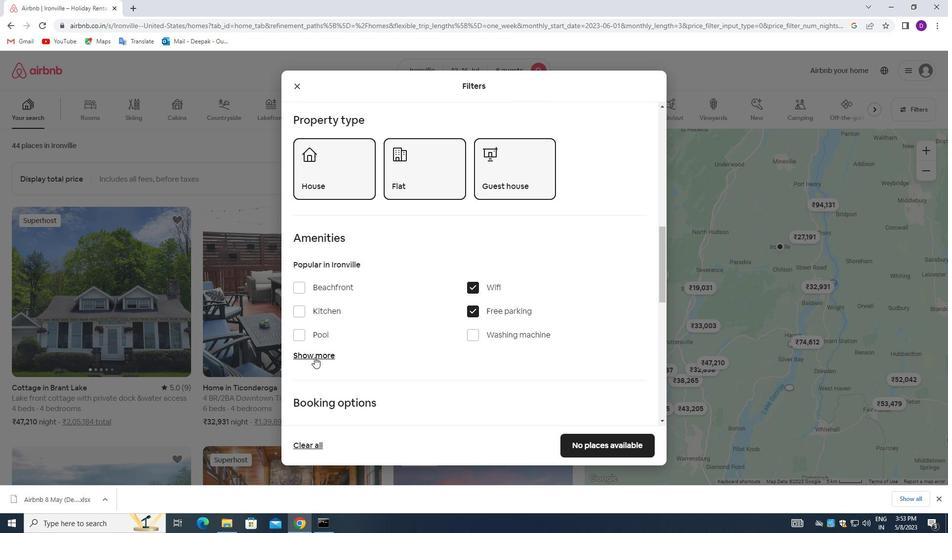 
Action: Mouse pressed left at (314, 356)
Screenshot: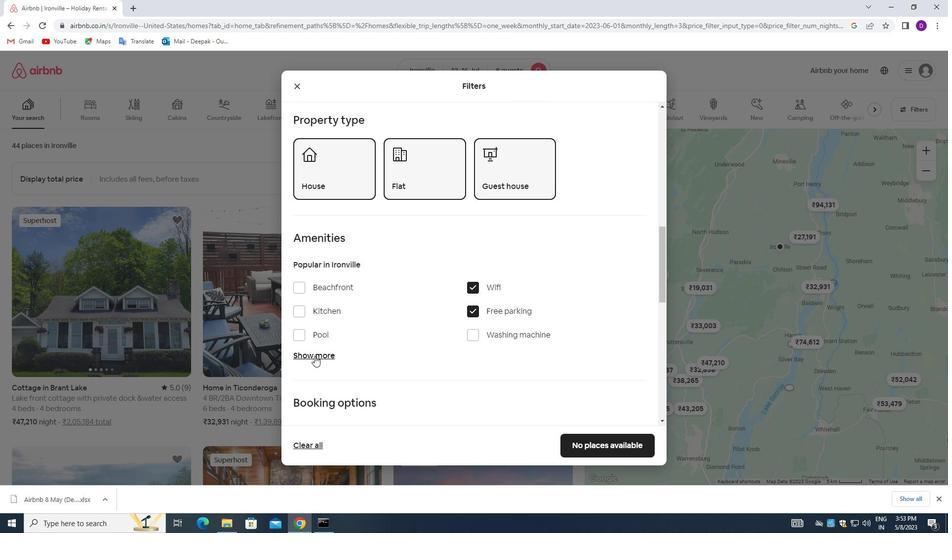 
Action: Mouse moved to (381, 356)
Screenshot: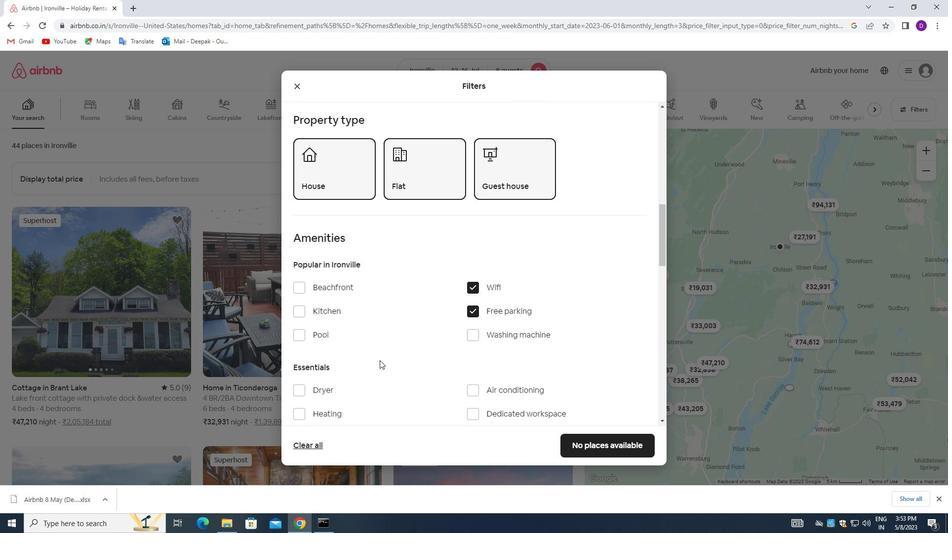 
Action: Mouse scrolled (381, 356) with delta (0, 0)
Screenshot: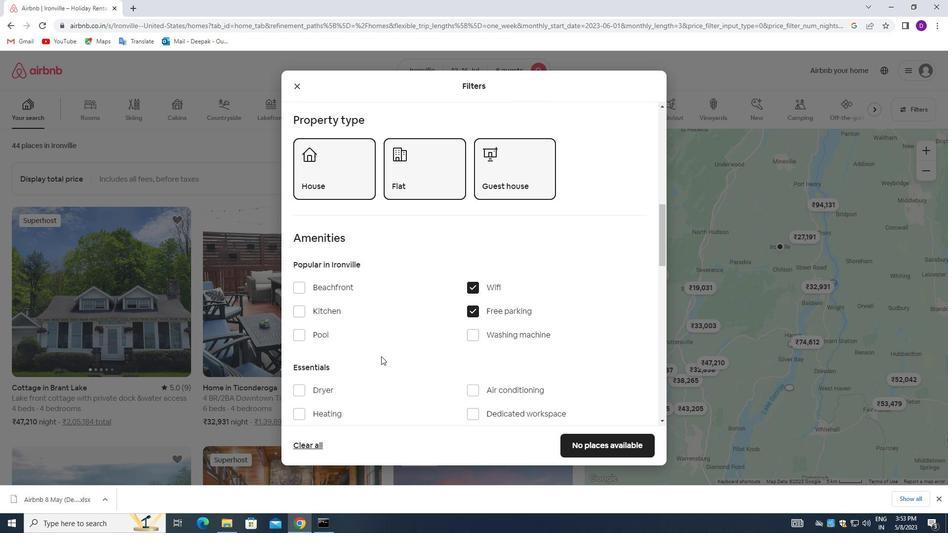 
Action: Mouse scrolled (381, 356) with delta (0, 0)
Screenshot: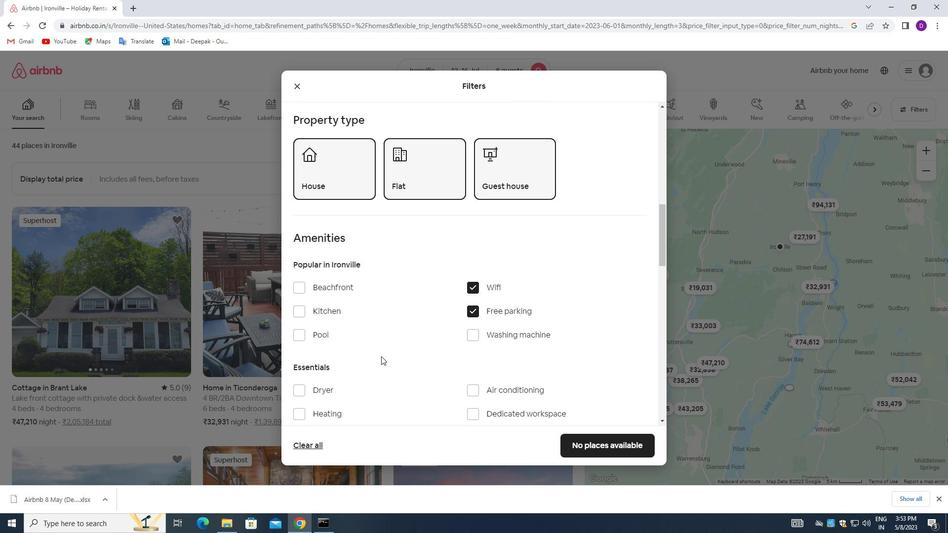 
Action: Mouse moved to (300, 338)
Screenshot: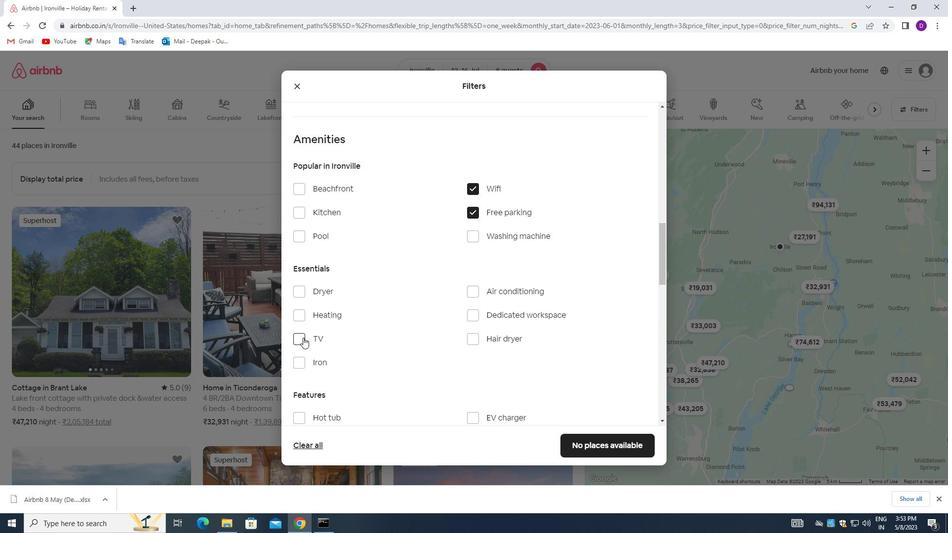 
Action: Mouse pressed left at (300, 338)
Screenshot: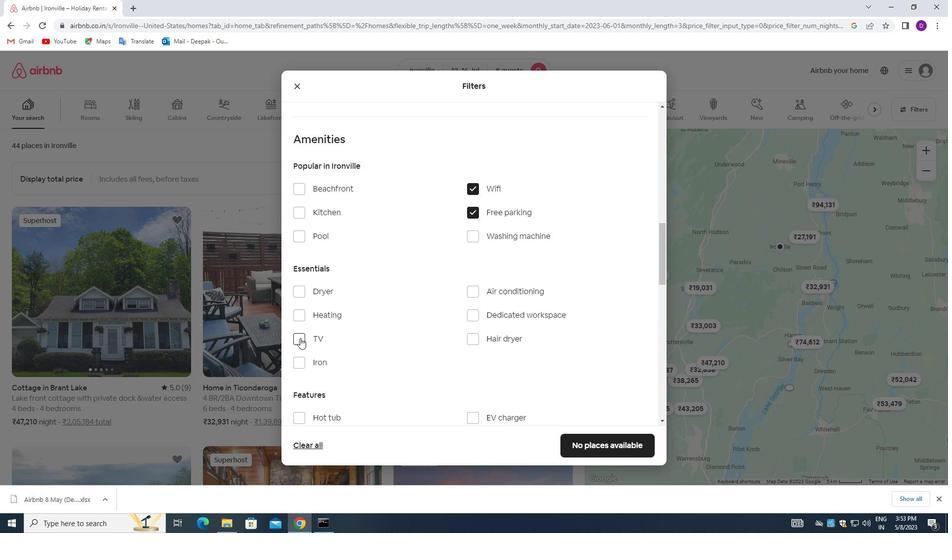 
Action: Mouse moved to (393, 312)
Screenshot: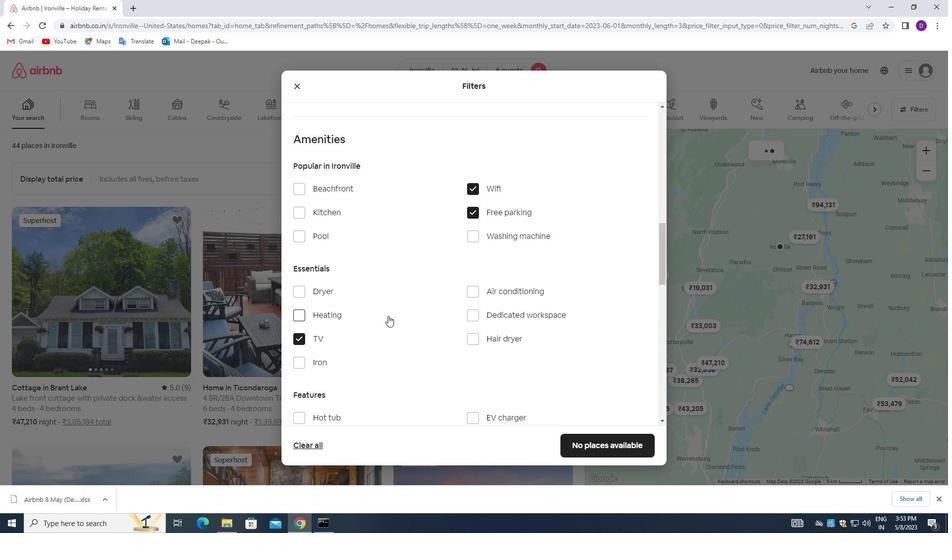 
Action: Mouse scrolled (393, 312) with delta (0, 0)
Screenshot: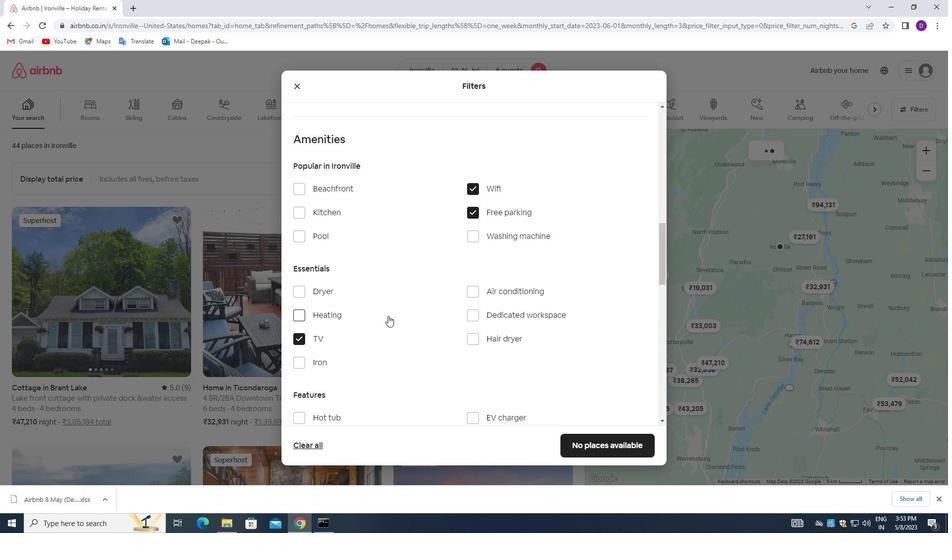 
Action: Mouse moved to (393, 310)
Screenshot: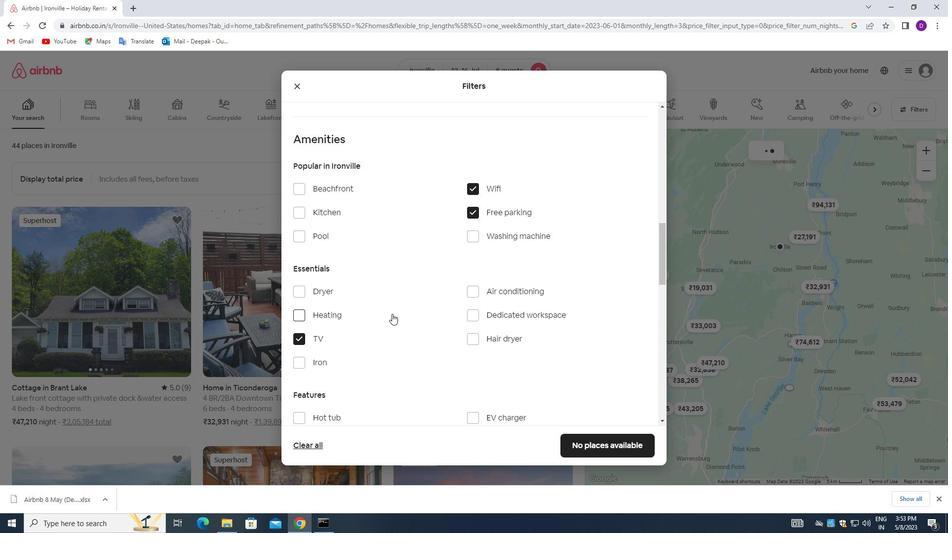 
Action: Mouse scrolled (393, 310) with delta (0, 0)
Screenshot: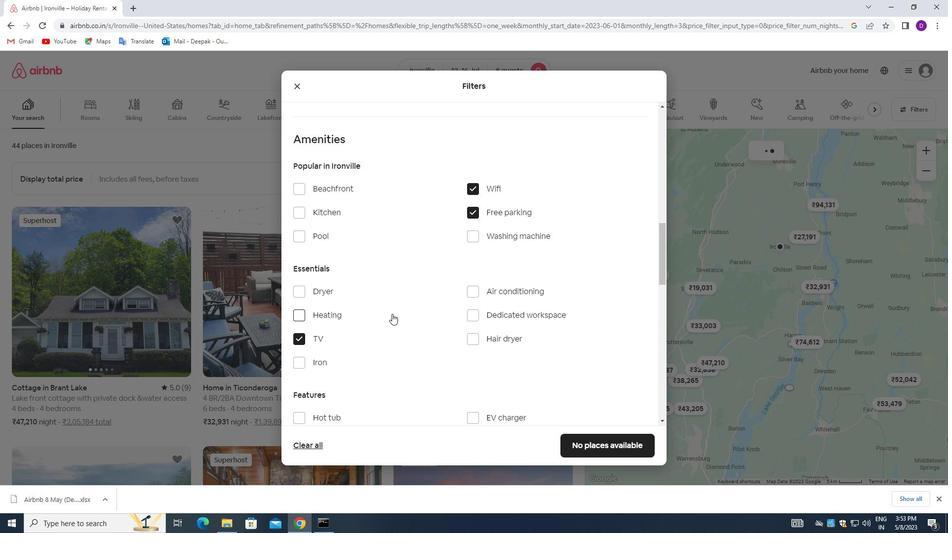 
Action: Mouse moved to (393, 308)
Screenshot: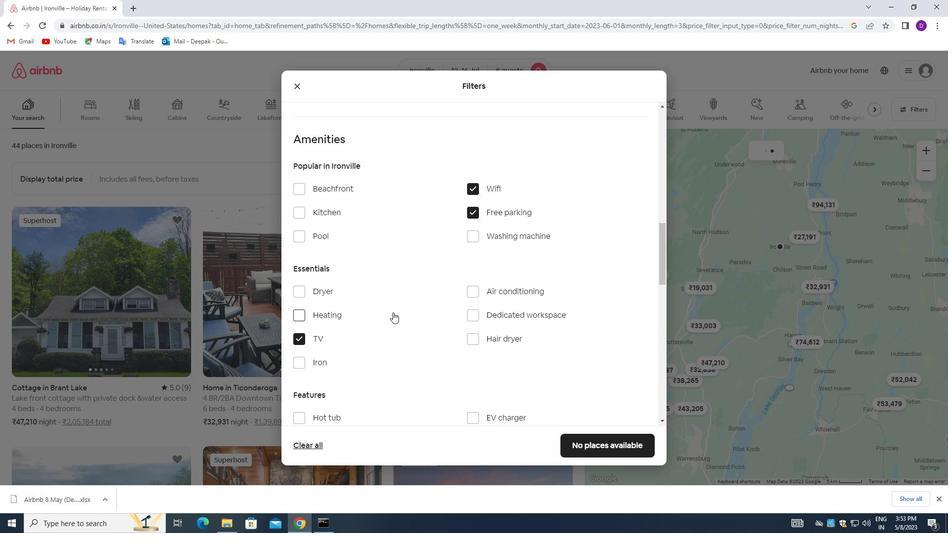 
Action: Mouse scrolled (393, 308) with delta (0, 0)
Screenshot: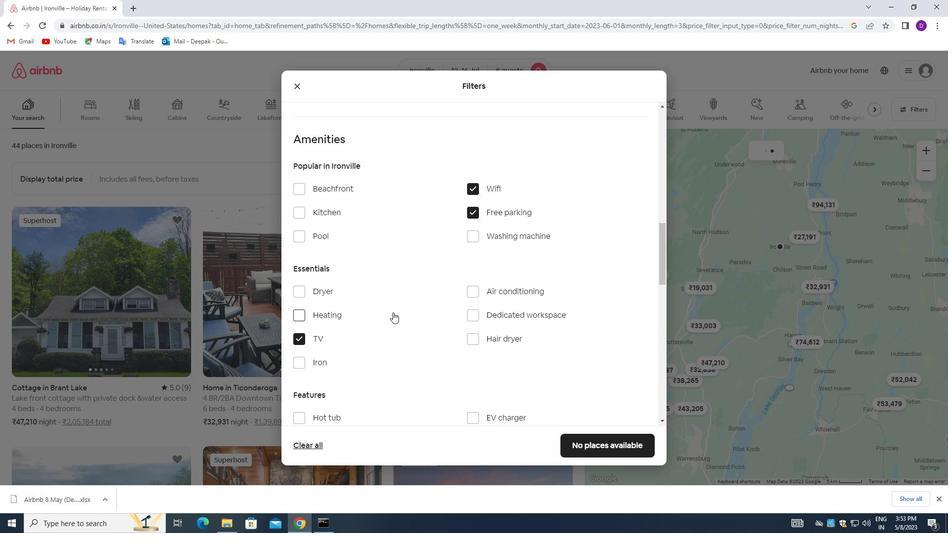 
Action: Mouse moved to (471, 292)
Screenshot: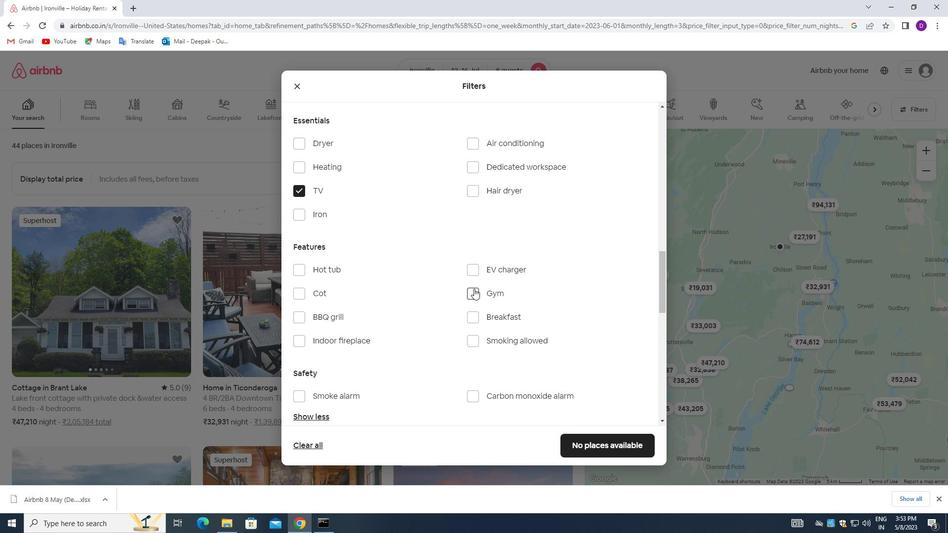 
Action: Mouse pressed left at (471, 292)
Screenshot: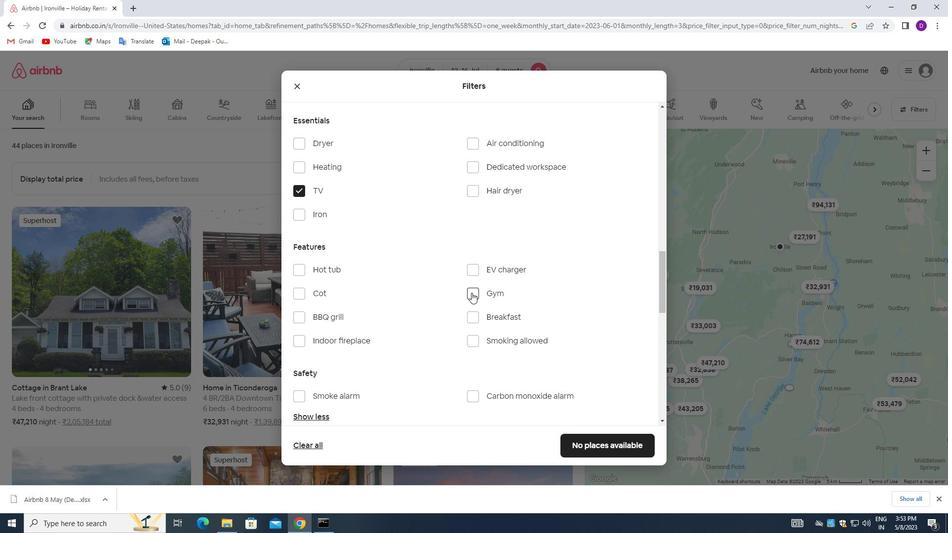 
Action: Mouse moved to (471, 316)
Screenshot: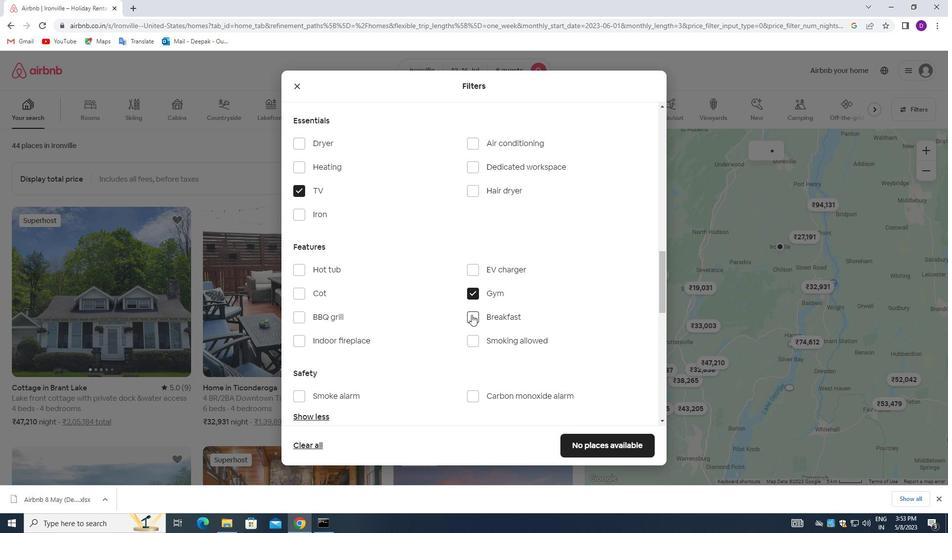
Action: Mouse pressed left at (471, 316)
Screenshot: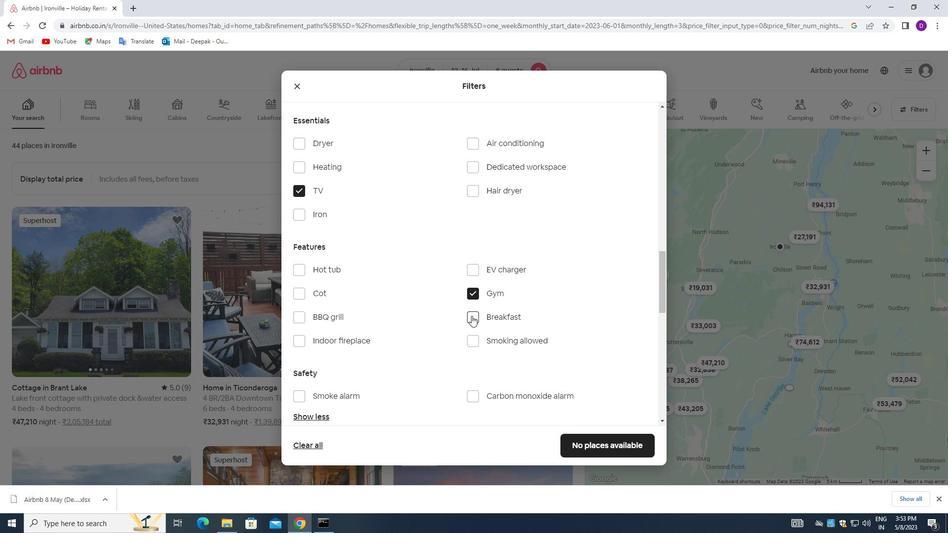 
Action: Mouse moved to (426, 311)
Screenshot: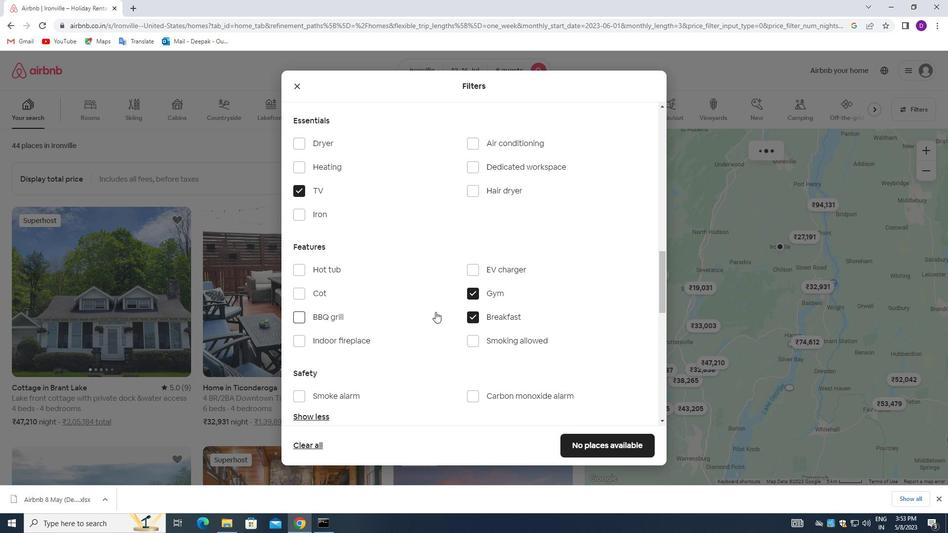 
Action: Mouse scrolled (426, 311) with delta (0, 0)
Screenshot: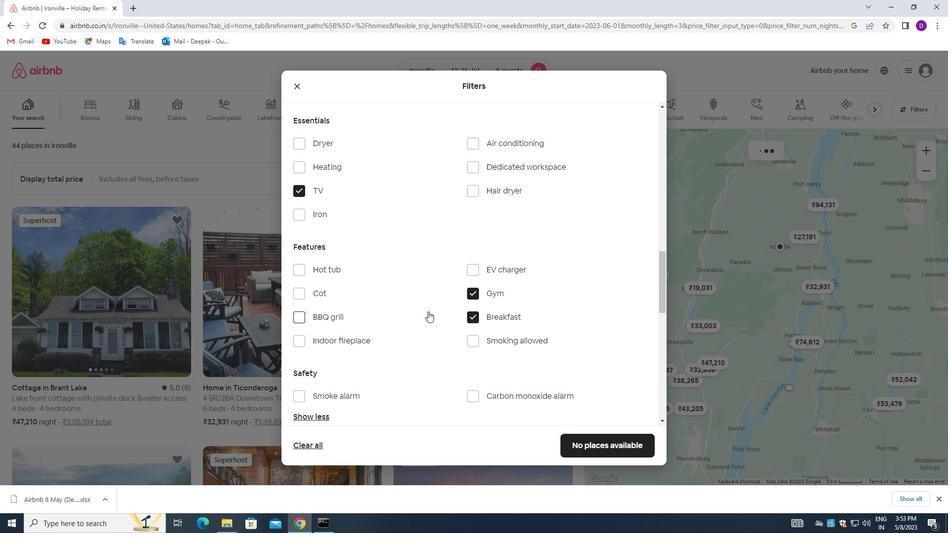 
Action: Mouse moved to (425, 311)
Screenshot: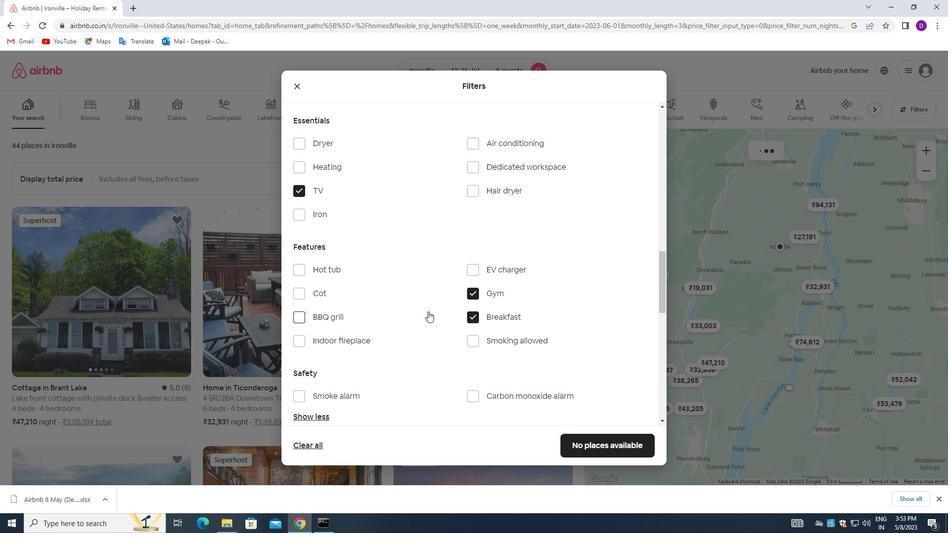 
Action: Mouse scrolled (425, 311) with delta (0, 0)
Screenshot: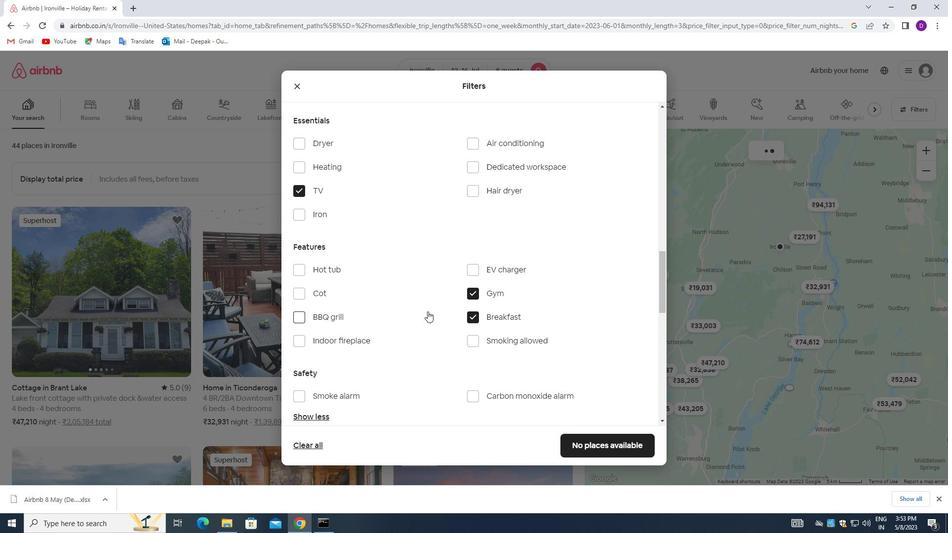 
Action: Mouse moved to (424, 312)
Screenshot: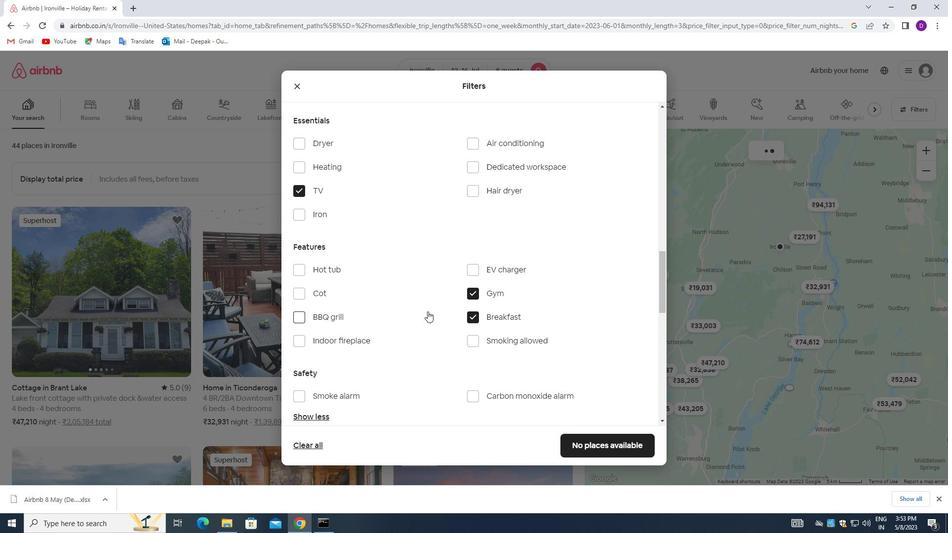 
Action: Mouse scrolled (424, 311) with delta (0, 0)
Screenshot: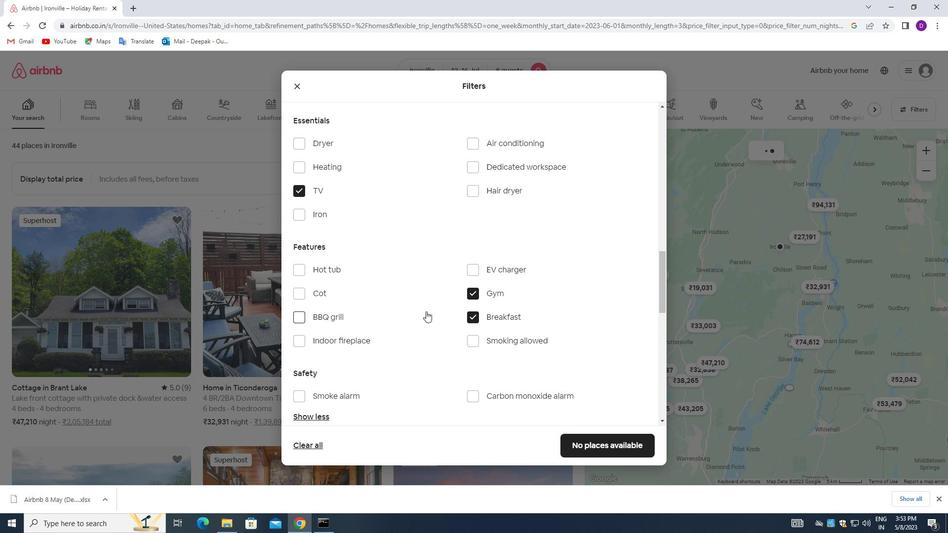 
Action: Mouse scrolled (424, 311) with delta (0, 0)
Screenshot: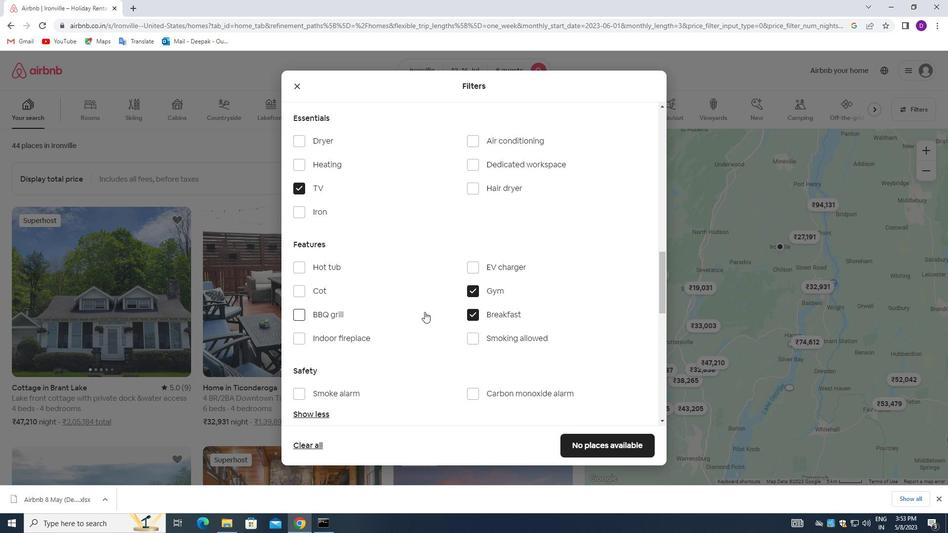 
Action: Mouse moved to (618, 330)
Screenshot: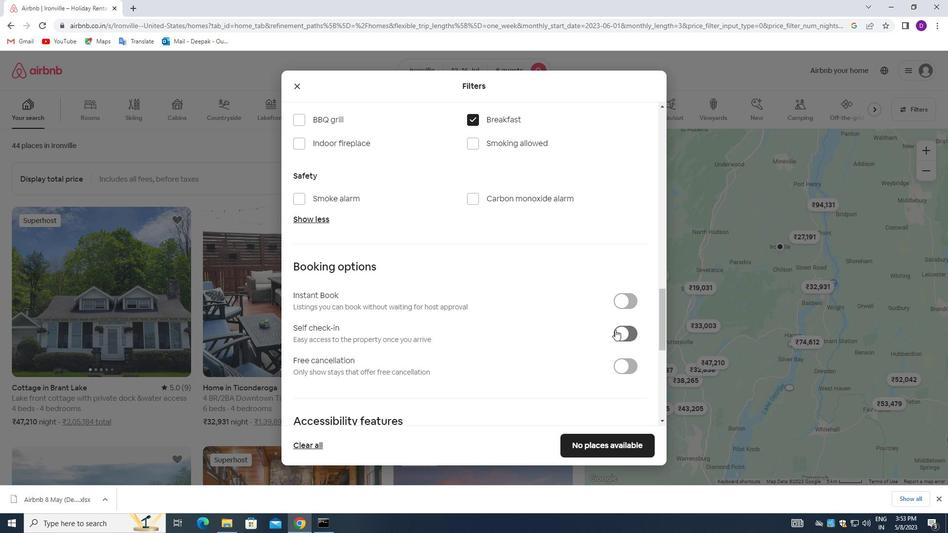 
Action: Mouse pressed left at (618, 330)
Screenshot: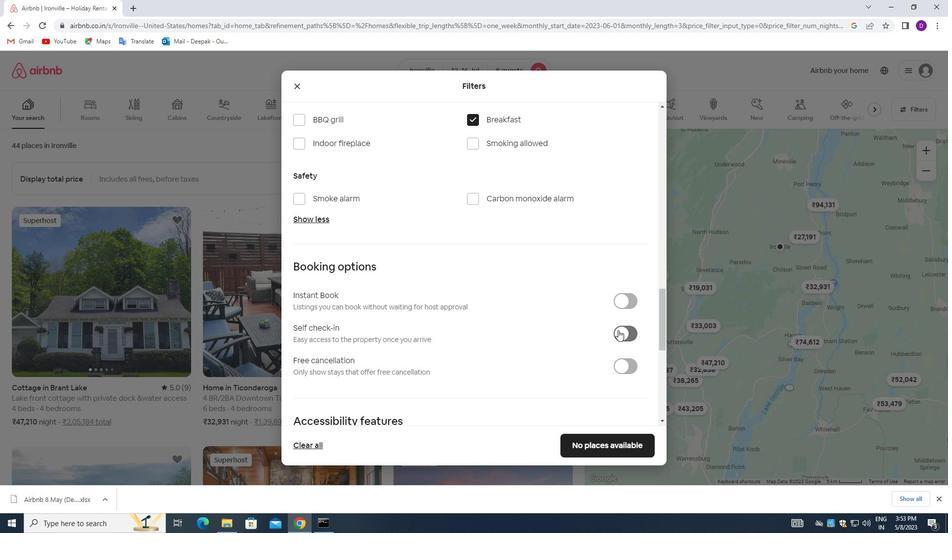 
Action: Mouse moved to (442, 339)
Screenshot: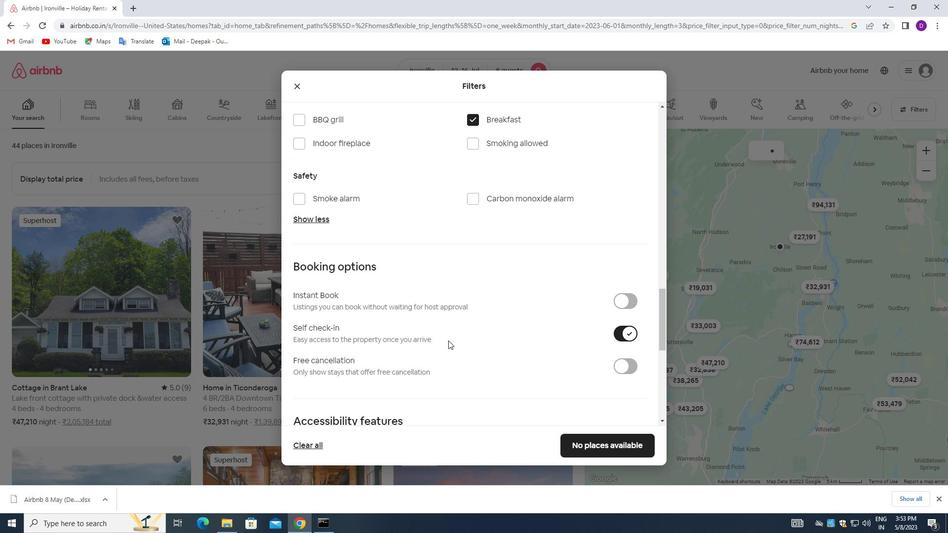 
Action: Mouse scrolled (442, 339) with delta (0, 0)
Screenshot: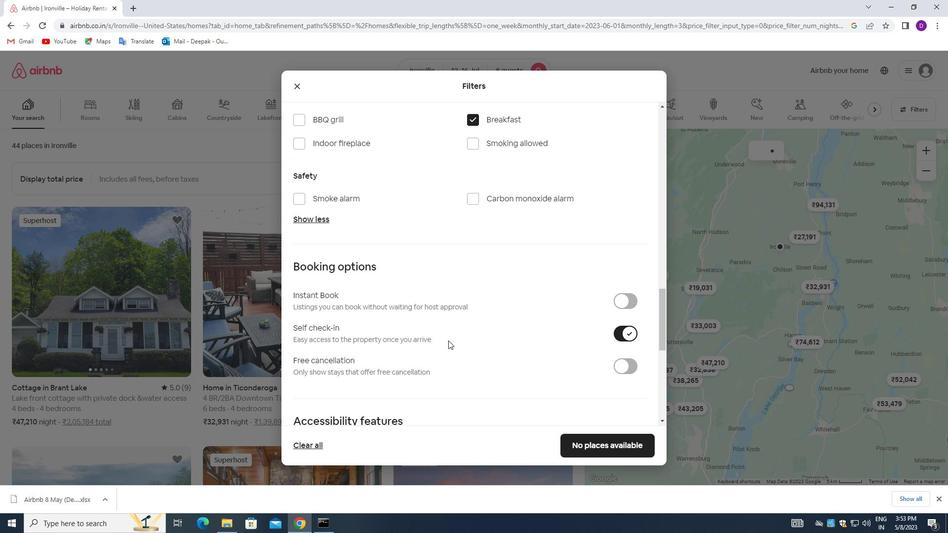 
Action: Mouse moved to (442, 333)
Screenshot: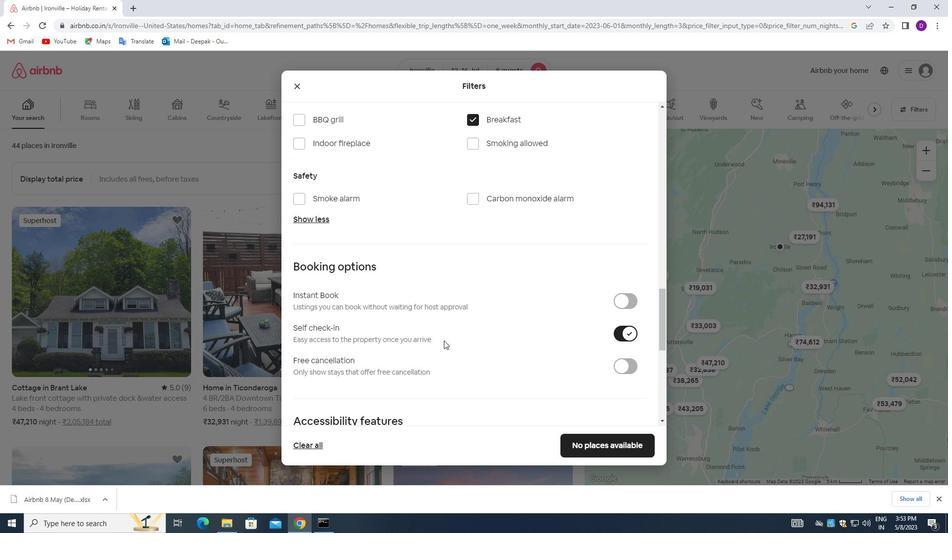 
Action: Mouse scrolled (442, 333) with delta (0, 0)
Screenshot: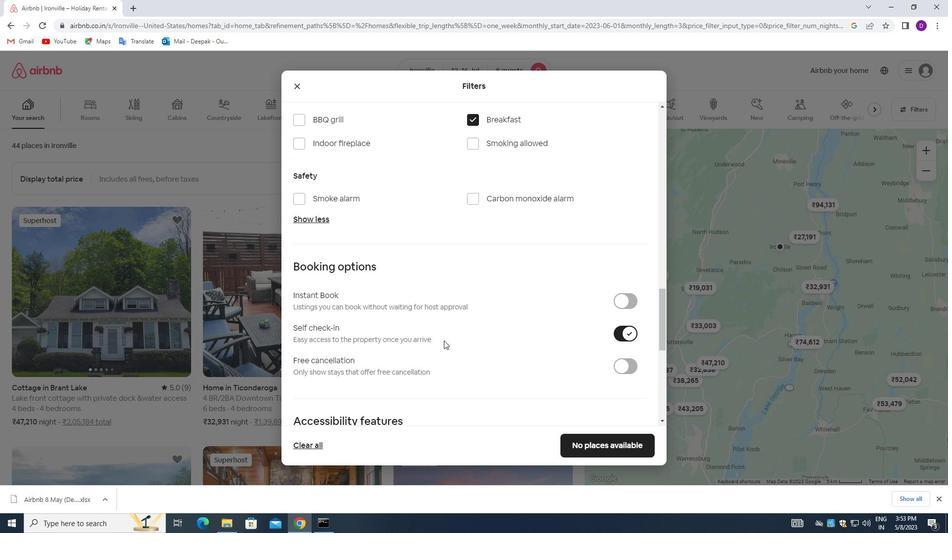 
Action: Mouse moved to (445, 326)
Screenshot: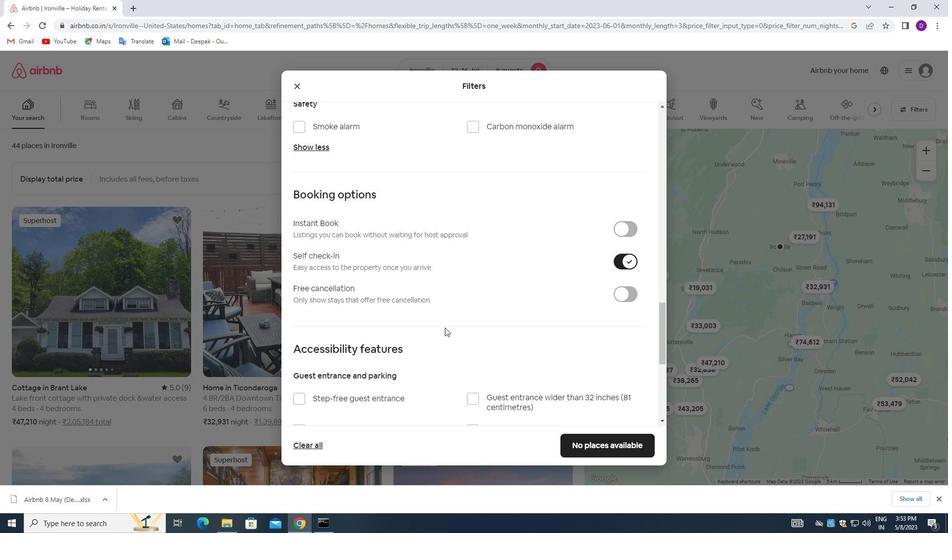 
Action: Mouse scrolled (445, 326) with delta (0, 0)
Screenshot: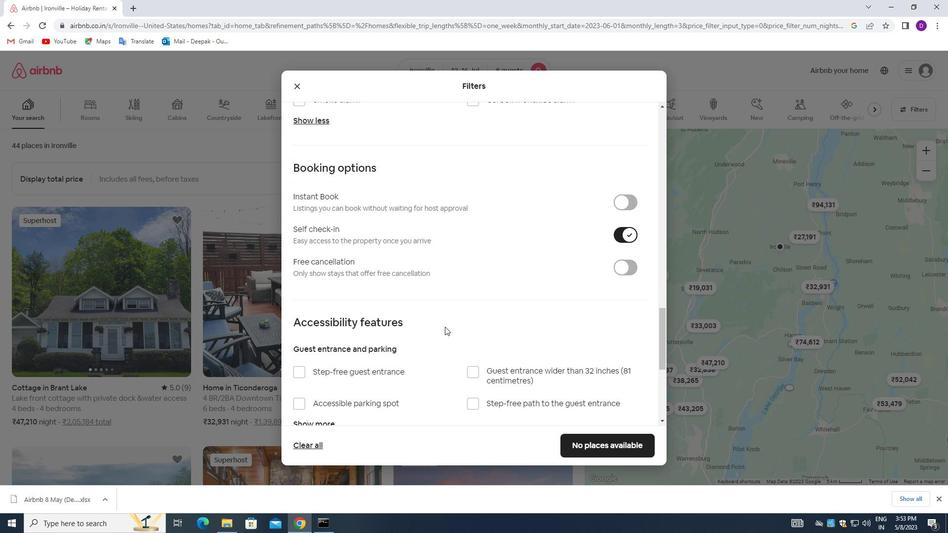 
Action: Mouse scrolled (445, 326) with delta (0, 0)
Screenshot: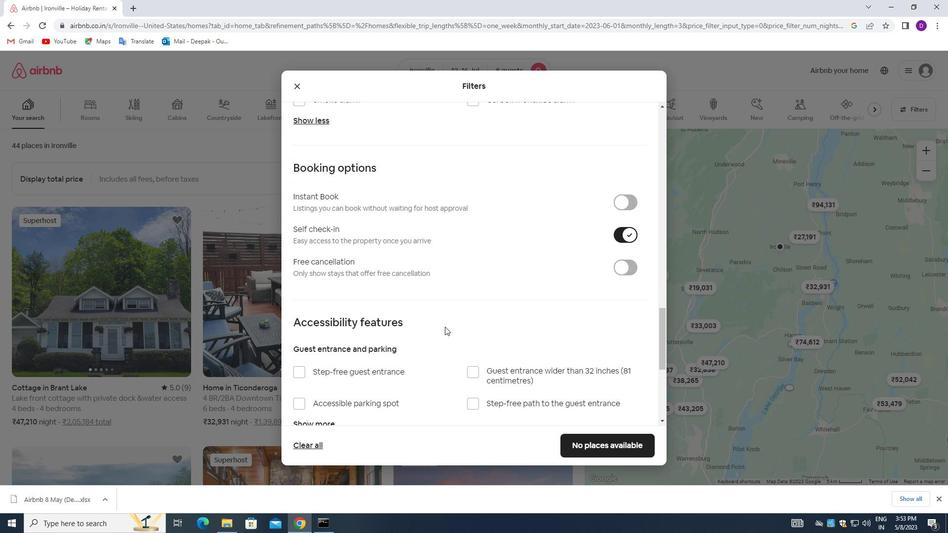 
Action: Mouse scrolled (445, 326) with delta (0, 0)
Screenshot: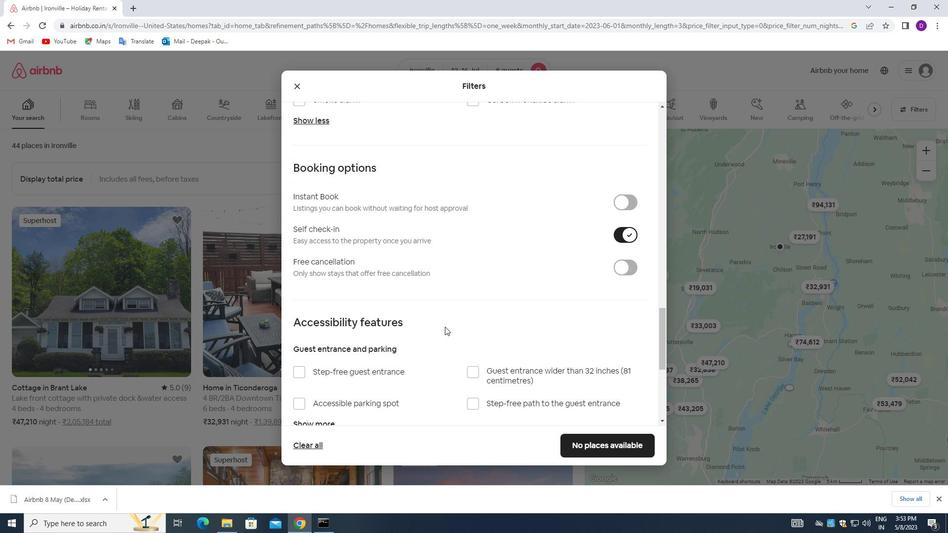 
Action: Mouse scrolled (445, 326) with delta (0, 0)
Screenshot: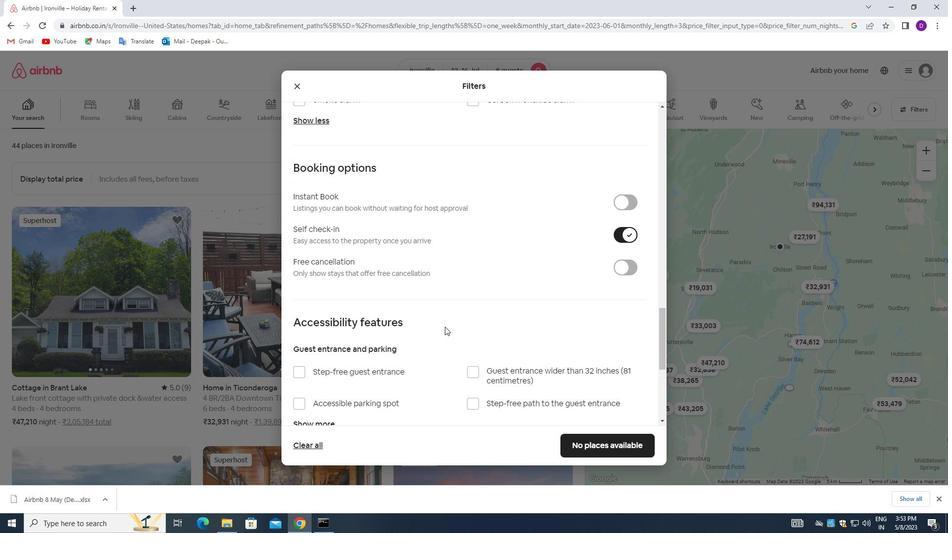 
Action: Mouse moved to (441, 328)
Screenshot: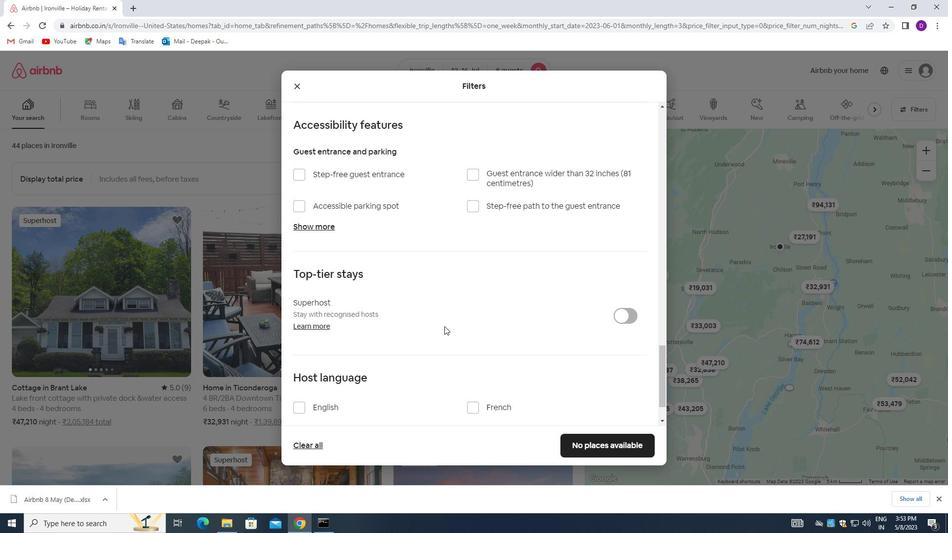 
Action: Mouse scrolled (441, 327) with delta (0, 0)
Screenshot: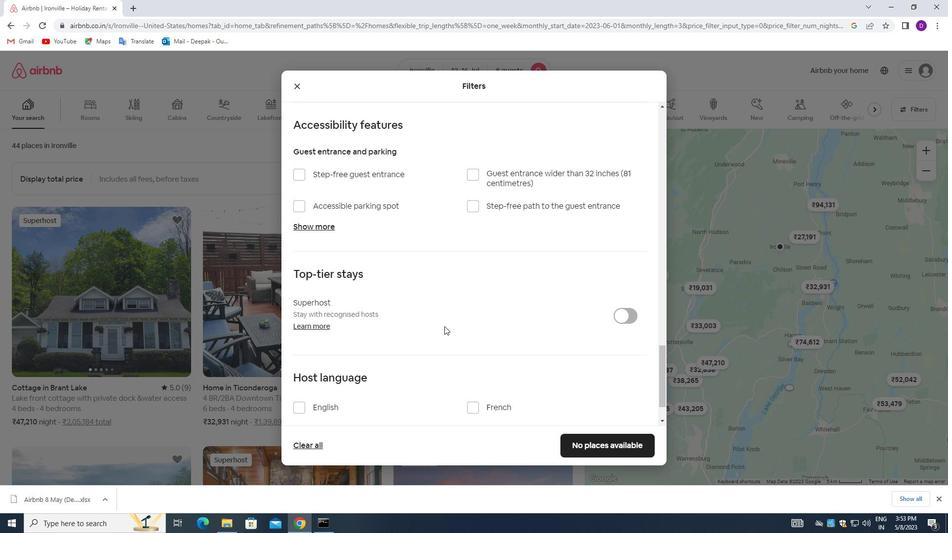 
Action: Mouse moved to (438, 329)
Screenshot: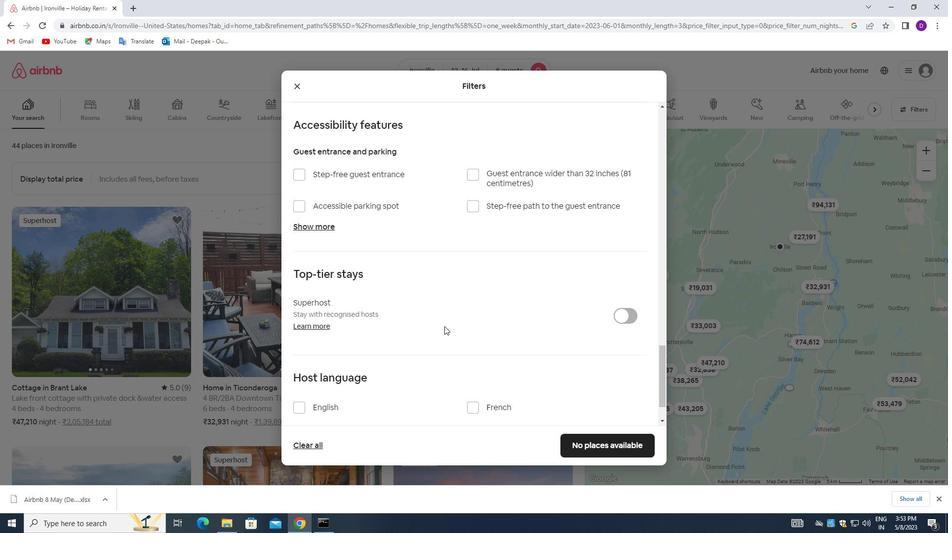 
Action: Mouse scrolled (438, 329) with delta (0, 0)
Screenshot: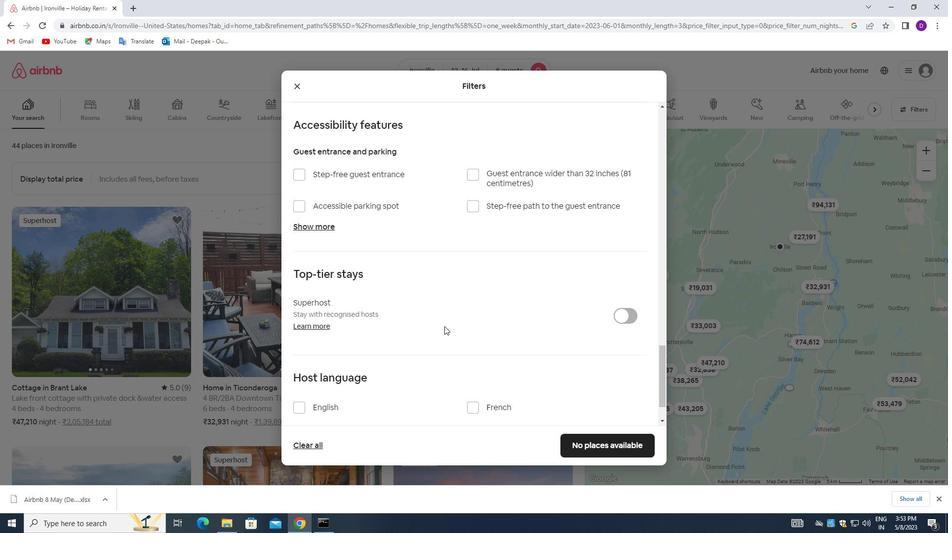 
Action: Mouse moved to (433, 330)
Screenshot: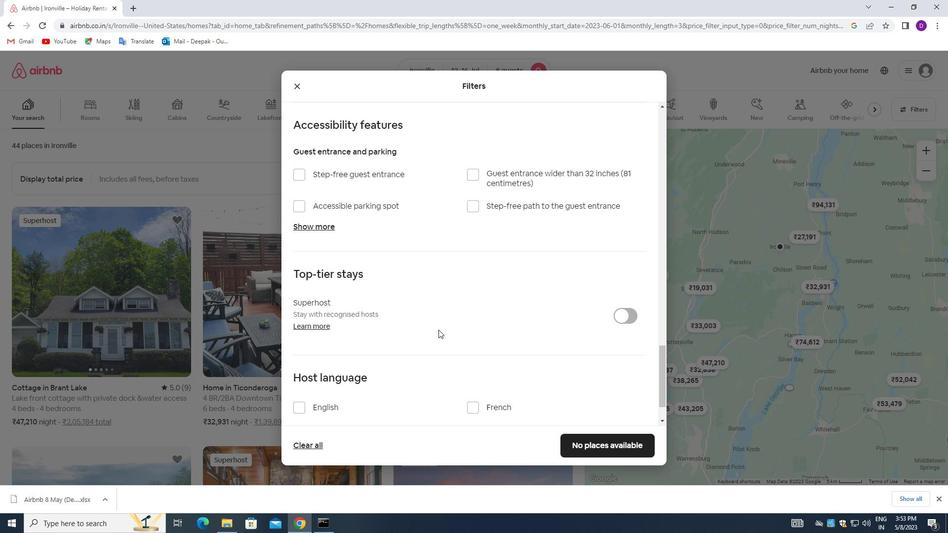 
Action: Mouse scrolled (433, 330) with delta (0, 0)
Screenshot: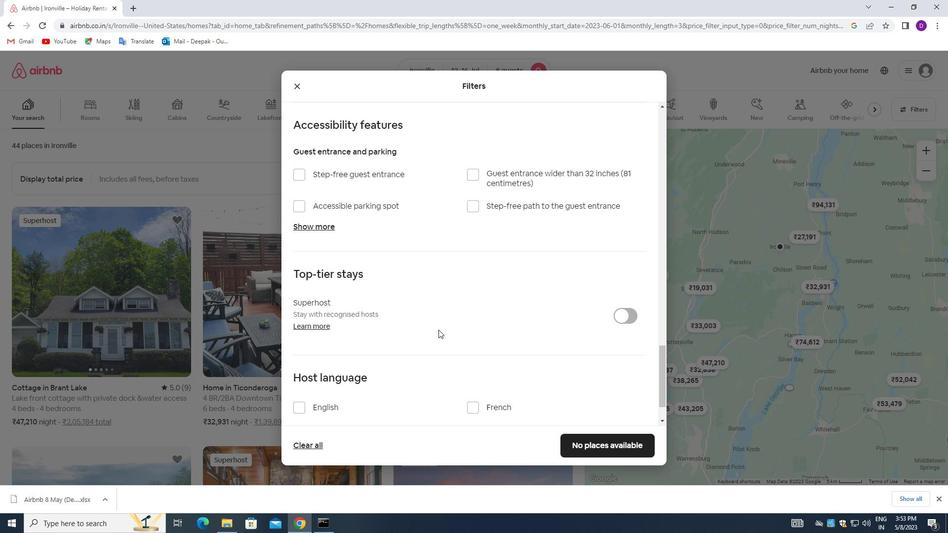 
Action: Mouse moved to (425, 331)
Screenshot: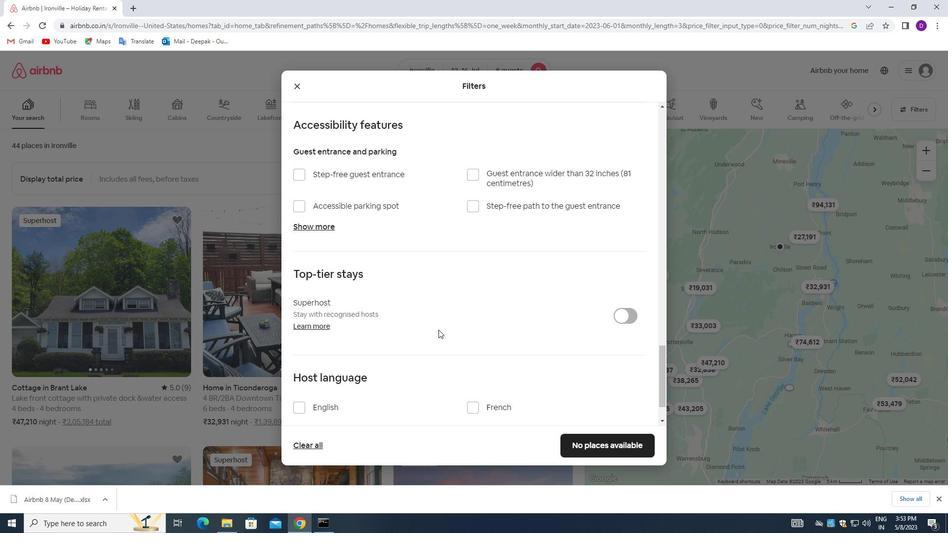 
Action: Mouse scrolled (425, 331) with delta (0, 0)
Screenshot: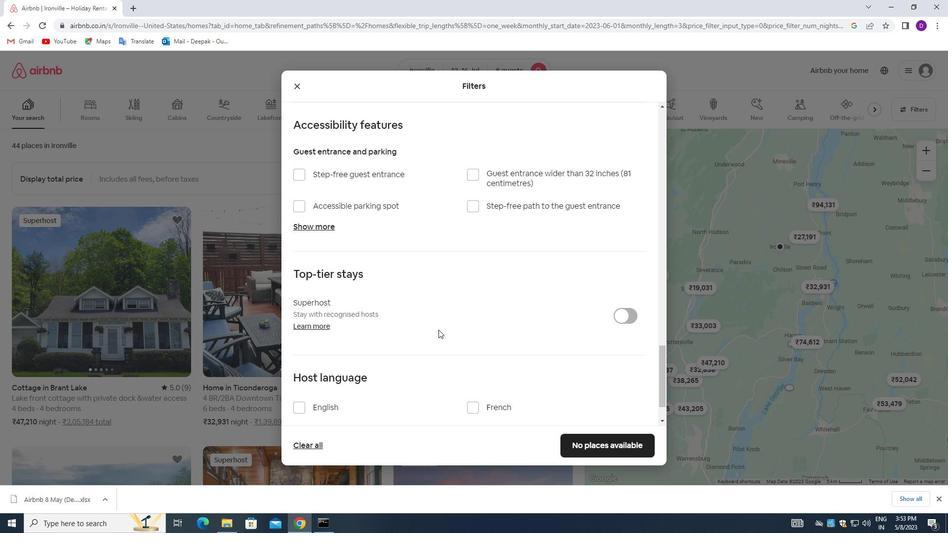 
Action: Mouse moved to (392, 346)
Screenshot: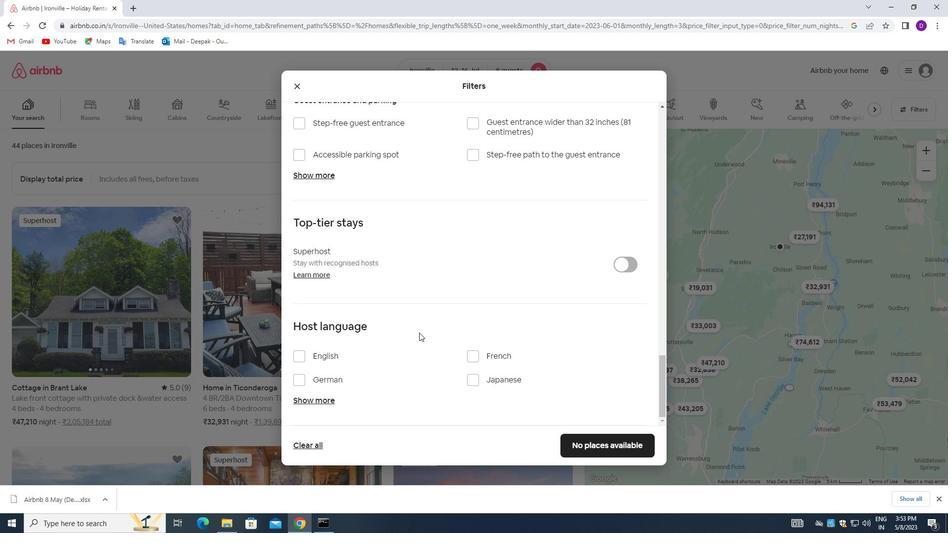 
Action: Mouse scrolled (392, 345) with delta (0, 0)
Screenshot: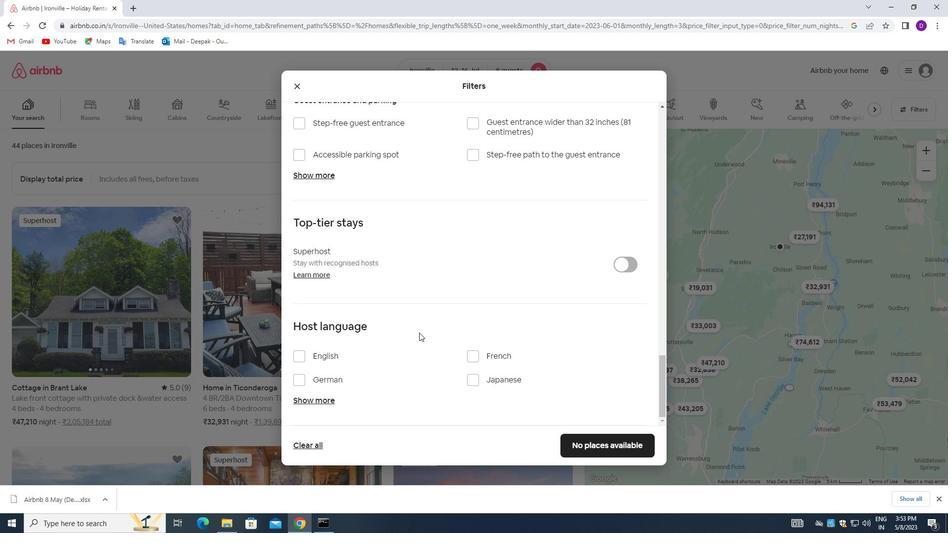 
Action: Mouse moved to (371, 348)
Screenshot: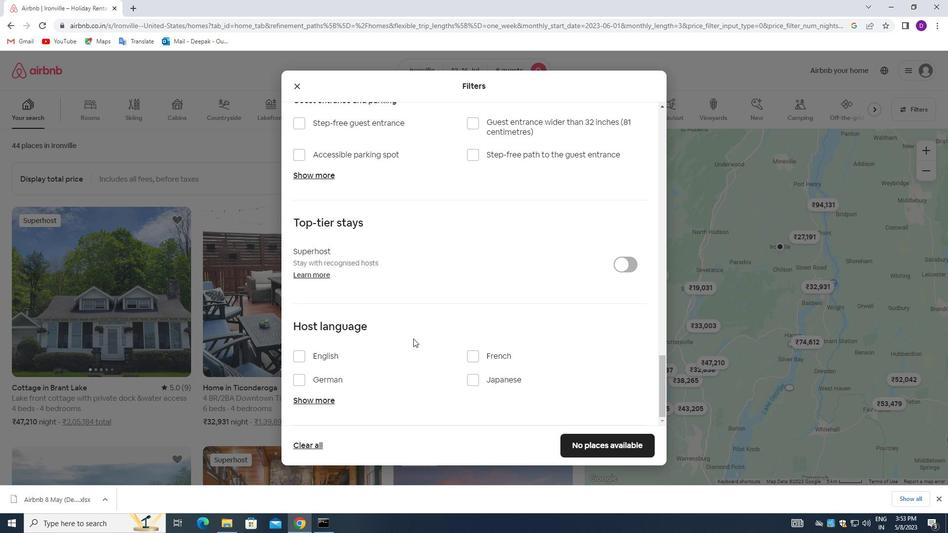 
Action: Mouse scrolled (371, 348) with delta (0, 0)
Screenshot: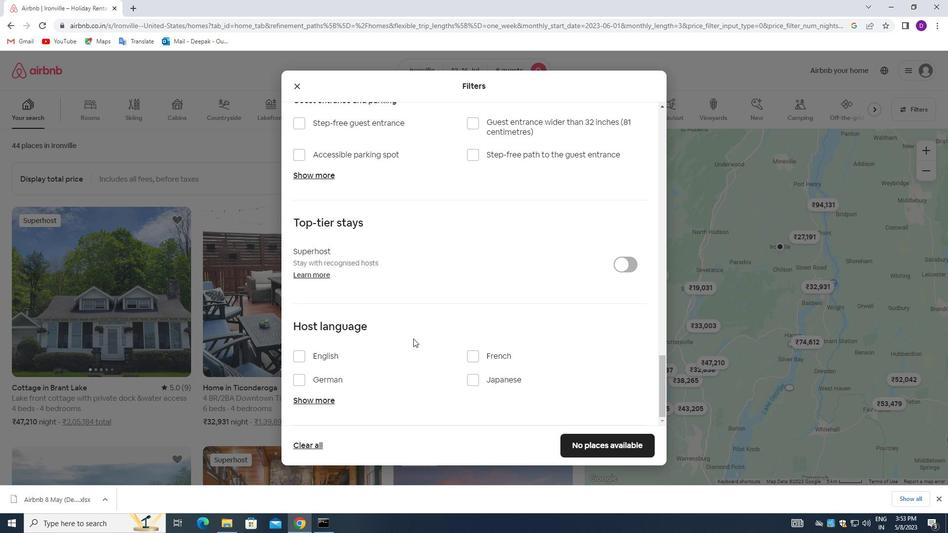 
Action: Mouse moved to (299, 356)
Screenshot: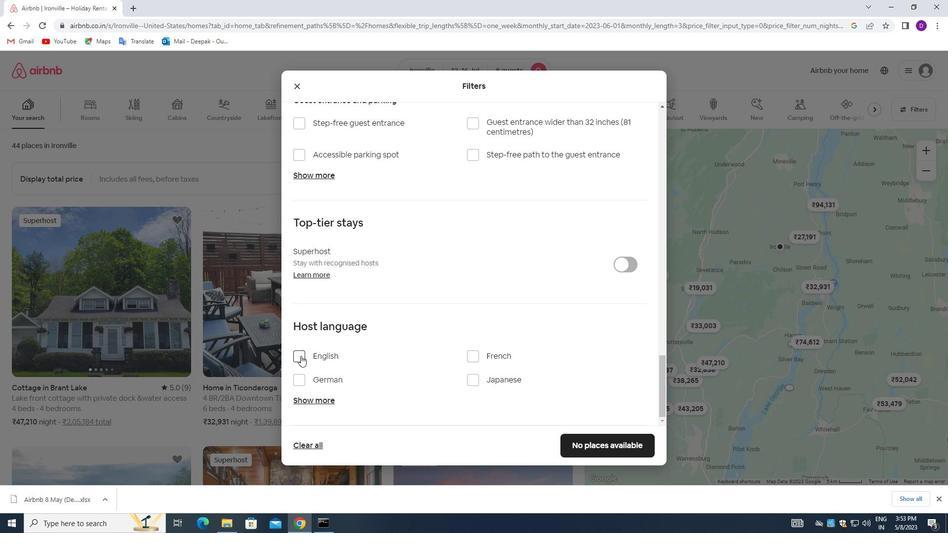 
Action: Mouse pressed left at (299, 356)
Screenshot: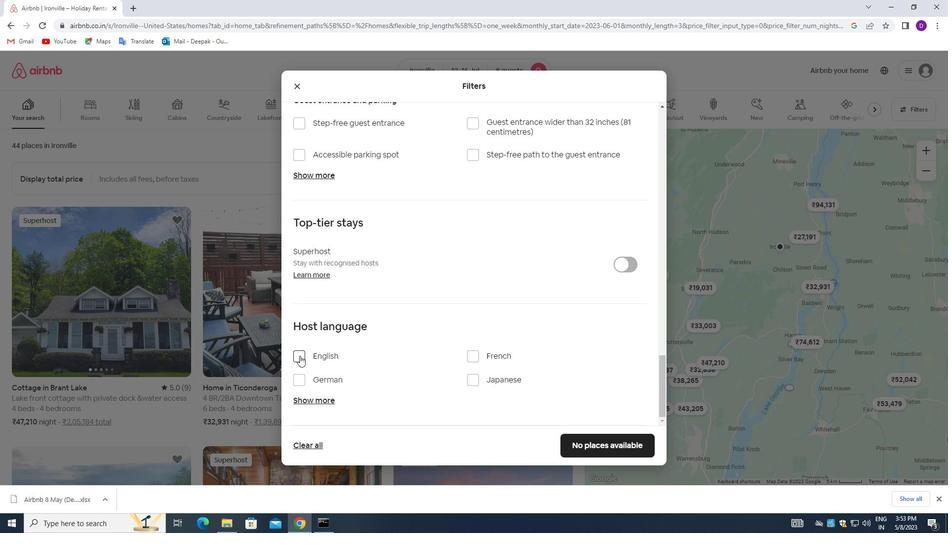 
Action: Mouse moved to (566, 438)
Screenshot: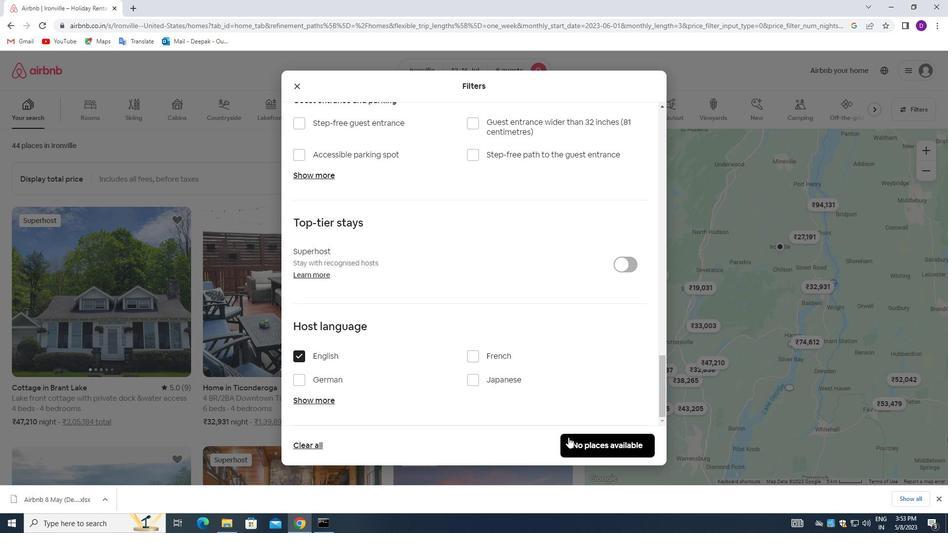 
Action: Mouse pressed left at (566, 438)
Screenshot: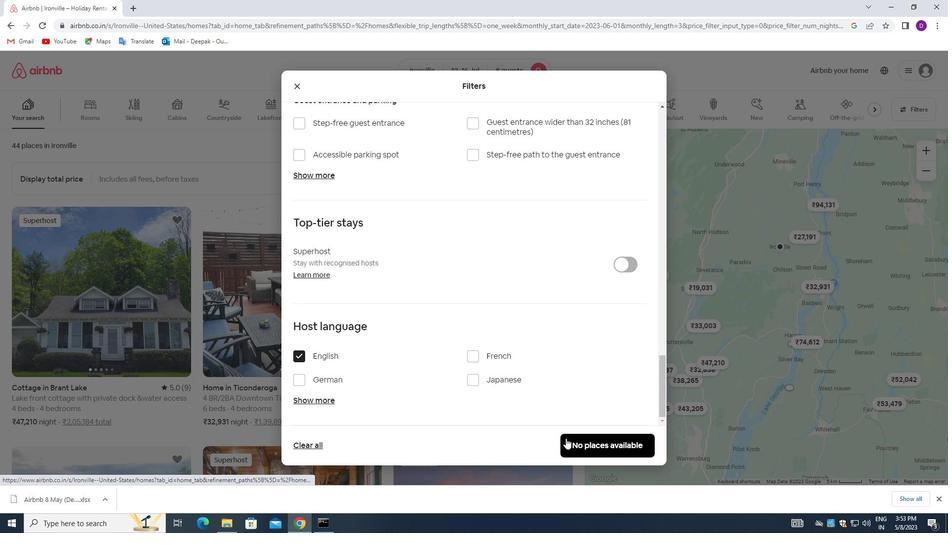 
Action: Mouse moved to (527, 352)
Screenshot: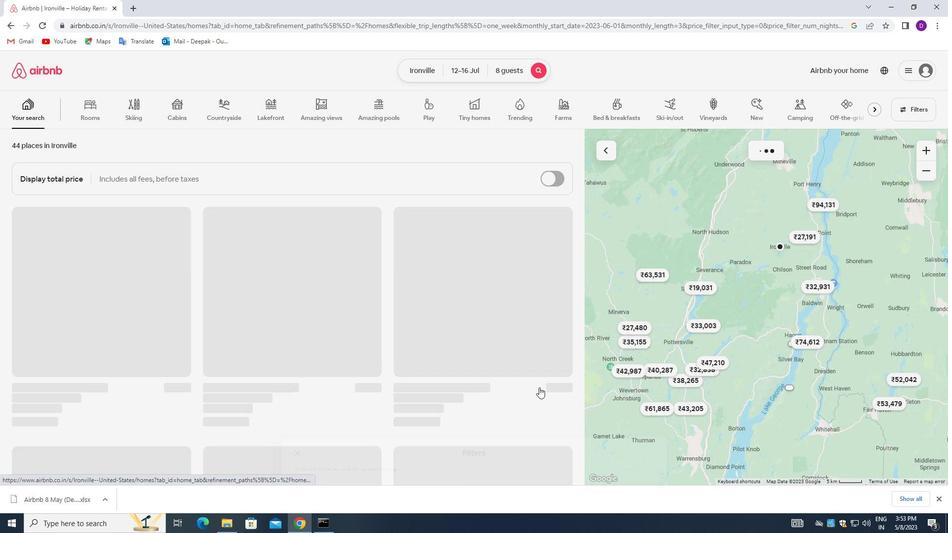 
